 Task: In the  document Grace.pdf Write the word in the shape with center alignment 'XOXO'Change Page orientation to  'Landscape' Insert emoji in the beginning of quote: Pink Heart
Action: Mouse moved to (442, 370)
Screenshot: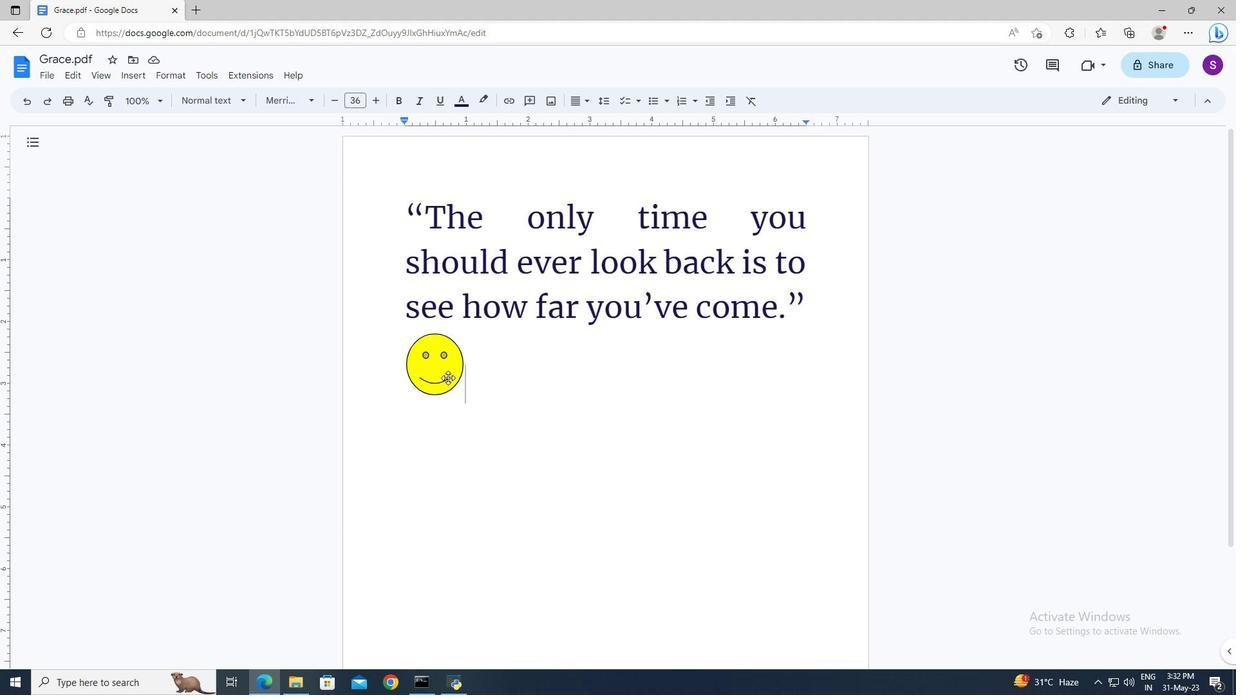 
Action: Mouse pressed left at (442, 370)
Screenshot: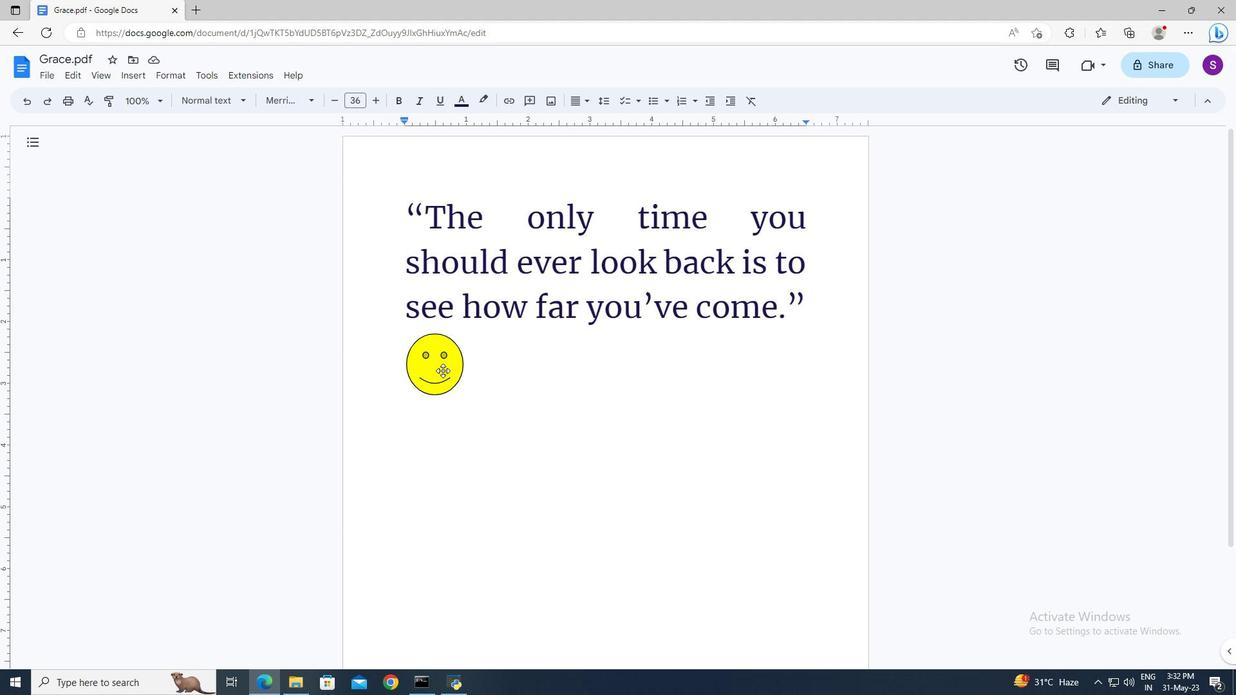 
Action: Mouse moved to (433, 417)
Screenshot: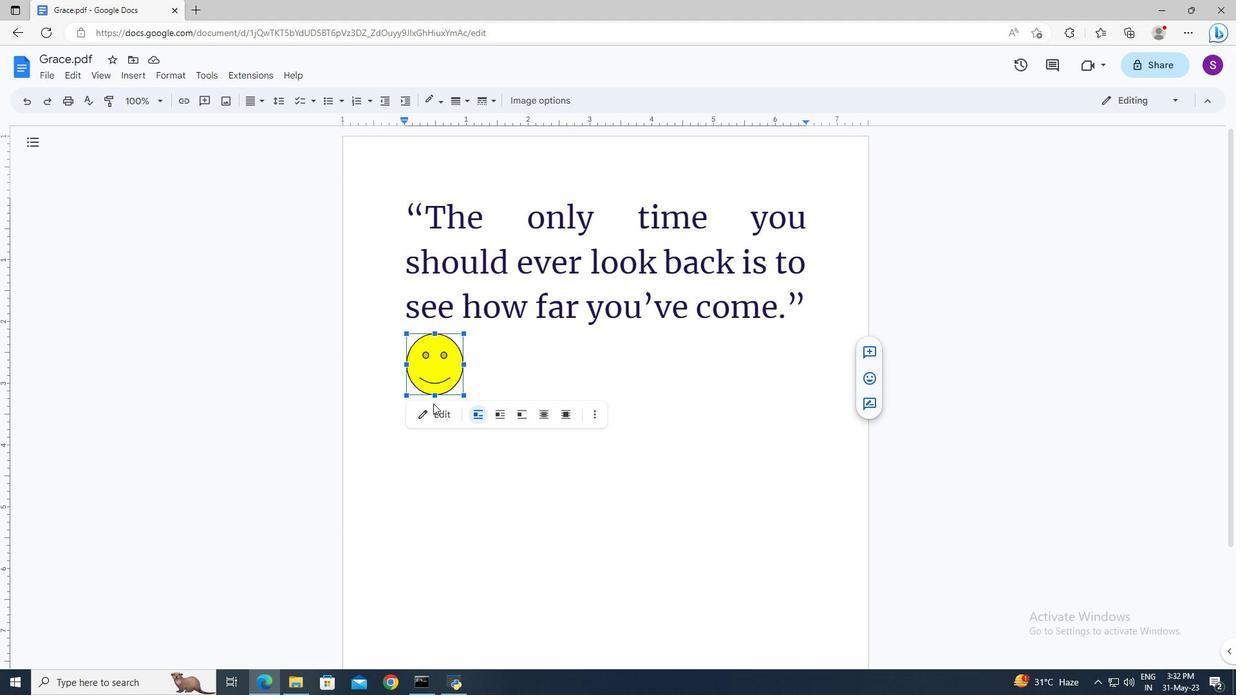
Action: Mouse pressed left at (433, 417)
Screenshot: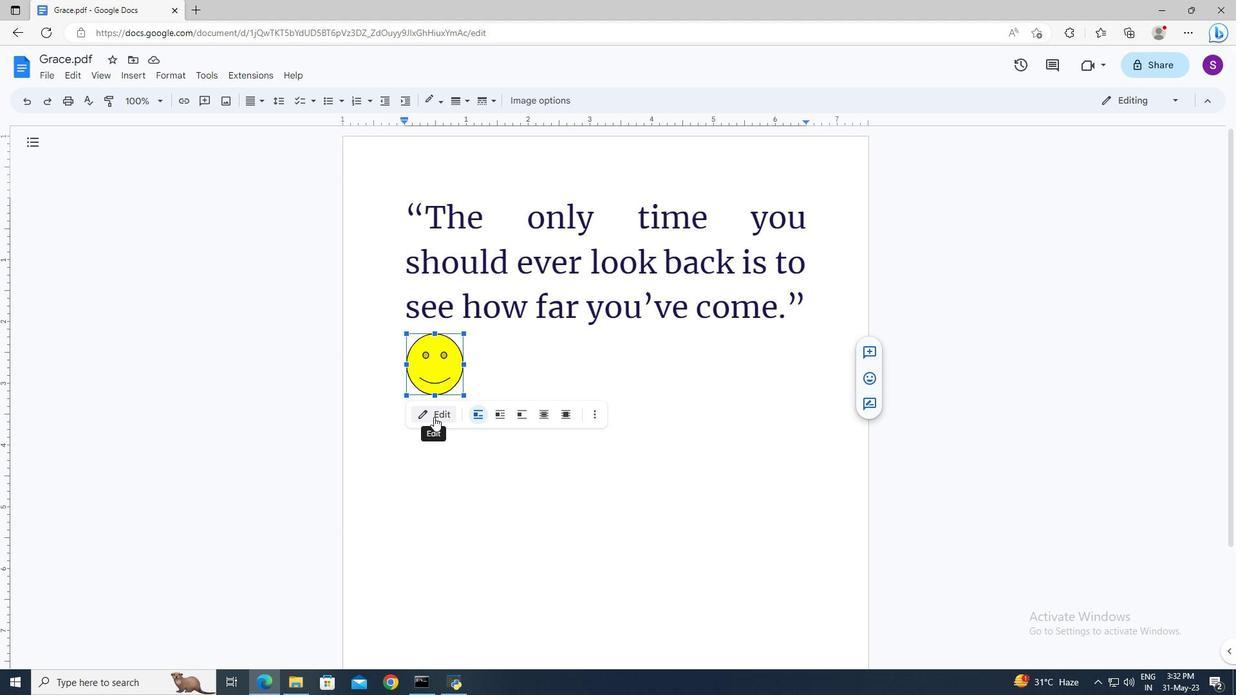
Action: Mouse moved to (519, 142)
Screenshot: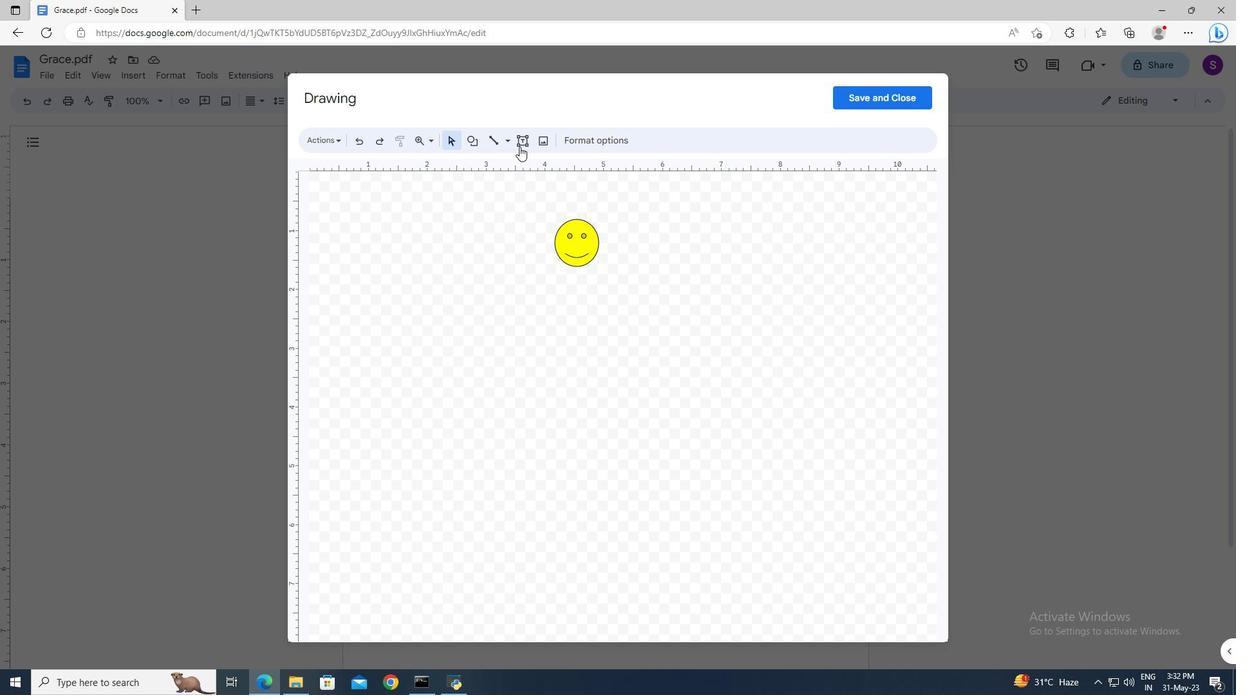 
Action: Mouse pressed left at (519, 142)
Screenshot: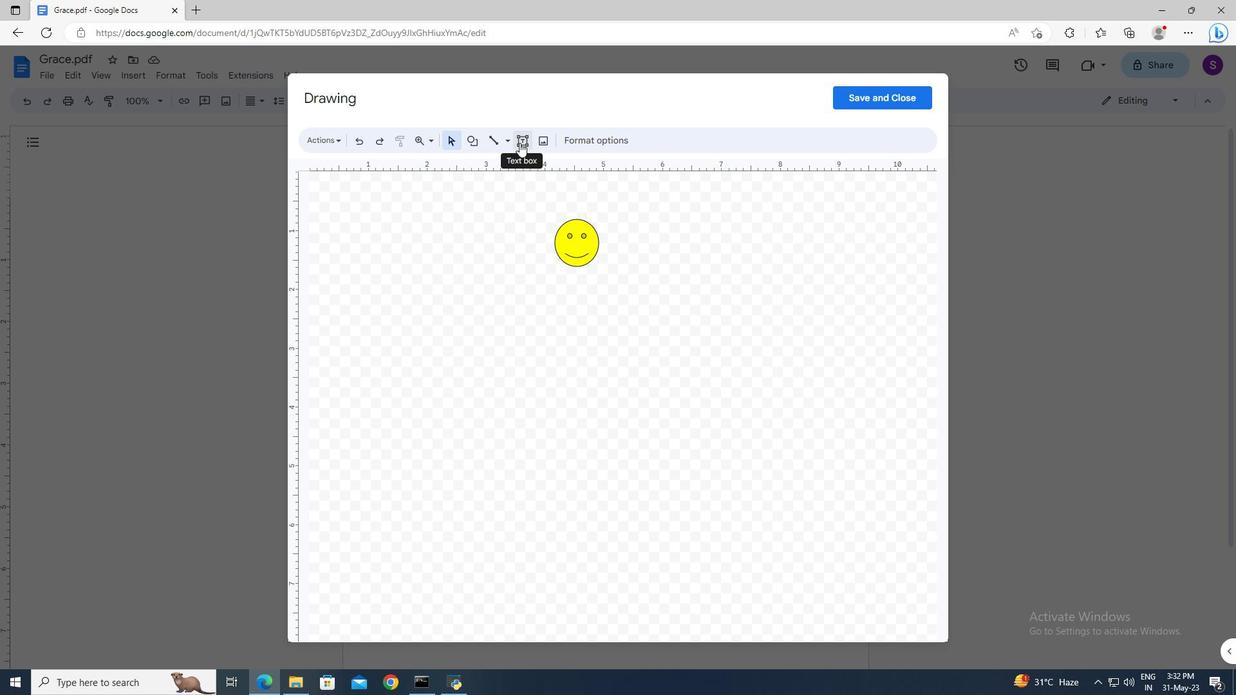 
Action: Mouse moved to (556, 232)
Screenshot: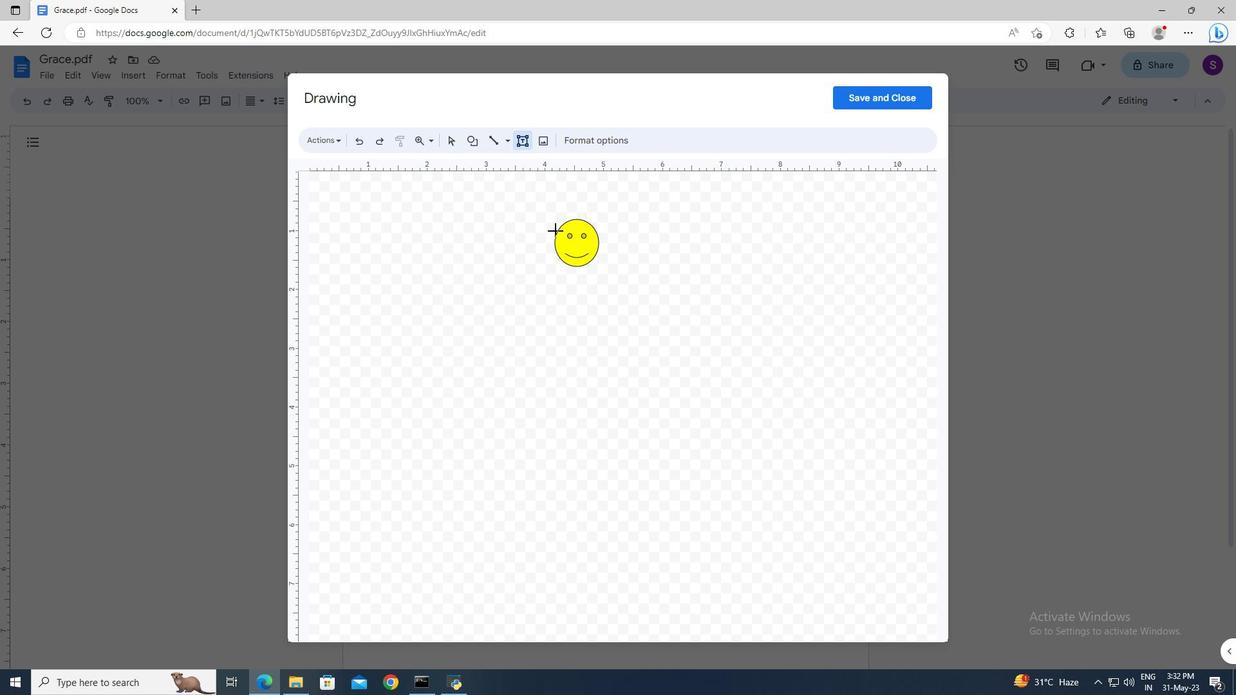 
Action: Mouse pressed left at (556, 232)
Screenshot: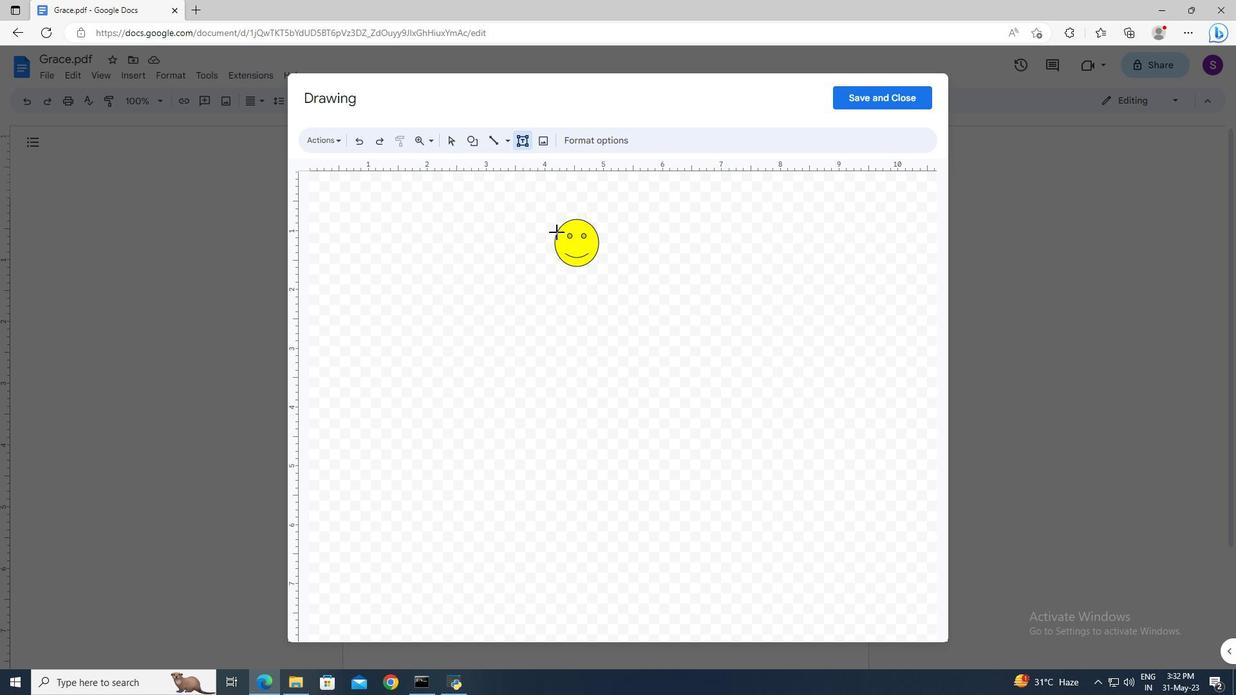 
Action: Mouse moved to (587, 242)
Screenshot: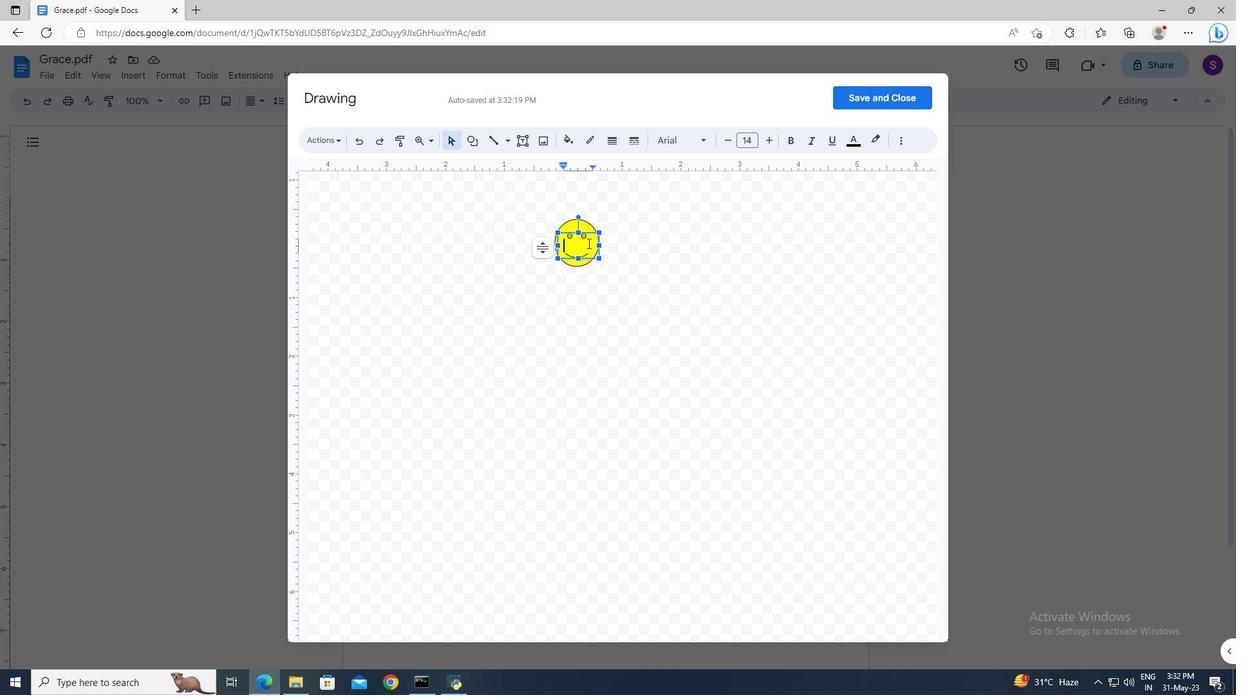 
Action: Key pressed <Key.shift>
Screenshot: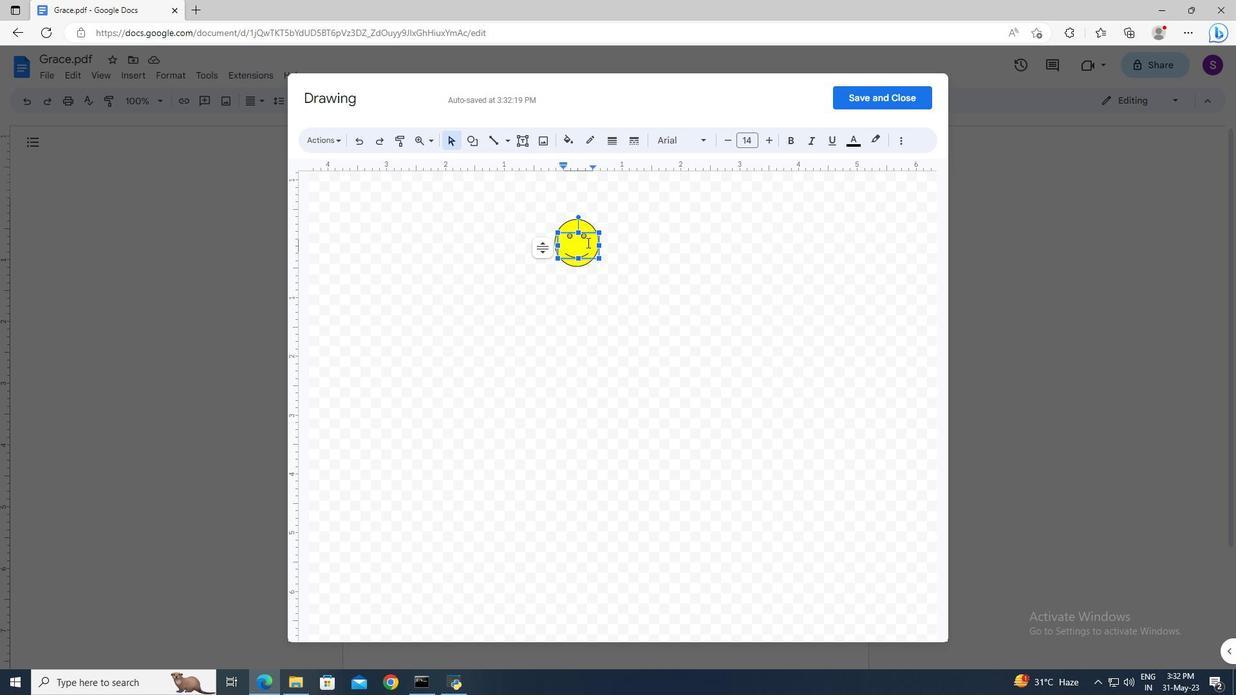 
Action: Mouse moved to (586, 242)
Screenshot: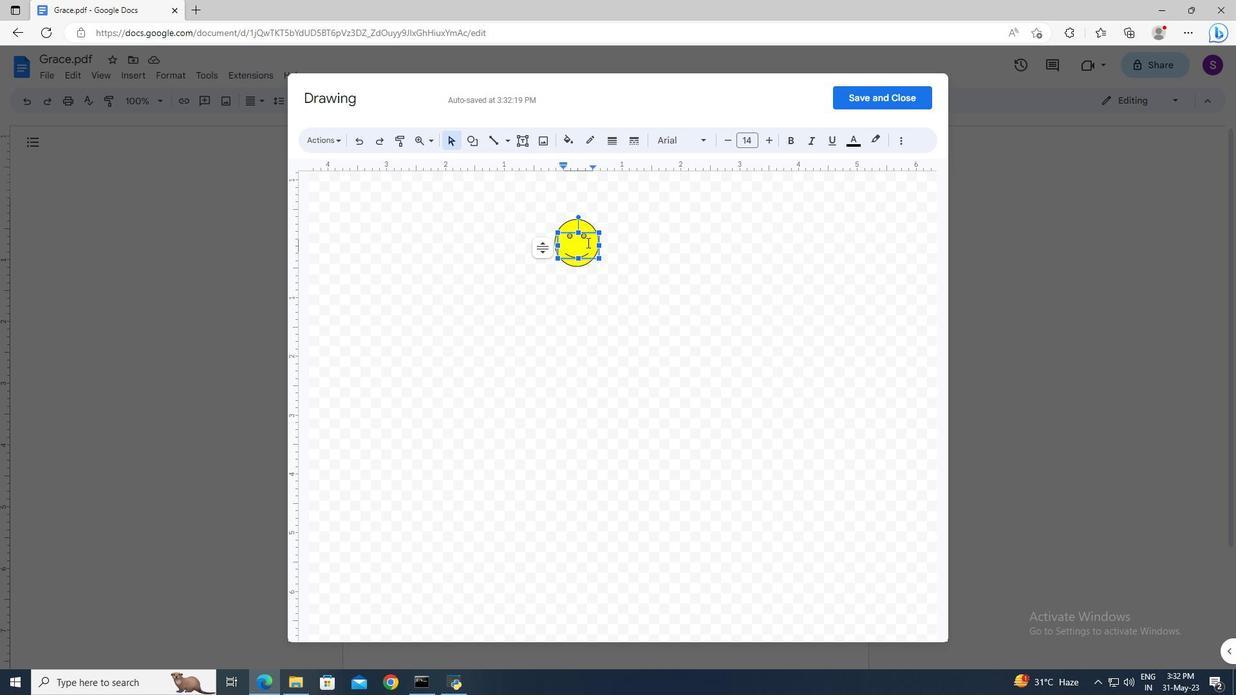 
Action: Key pressed XO
Screenshot: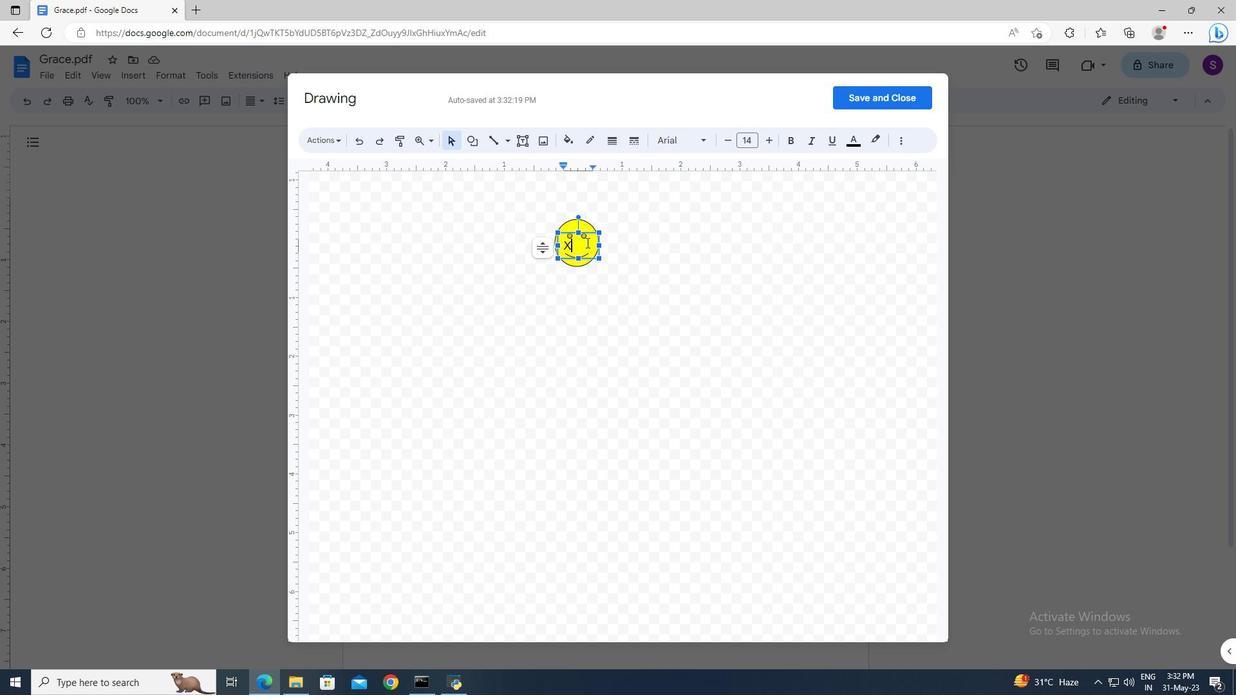 
Action: Mouse moved to (585, 242)
Screenshot: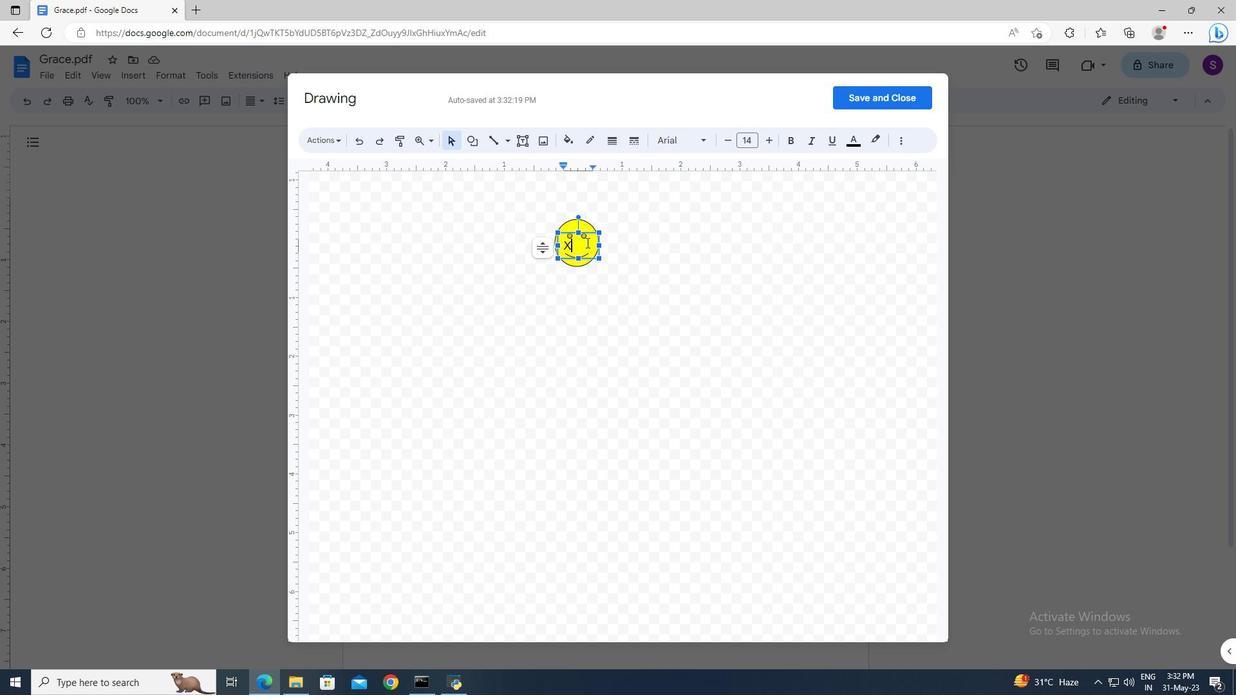 
Action: Key pressed XO
Screenshot: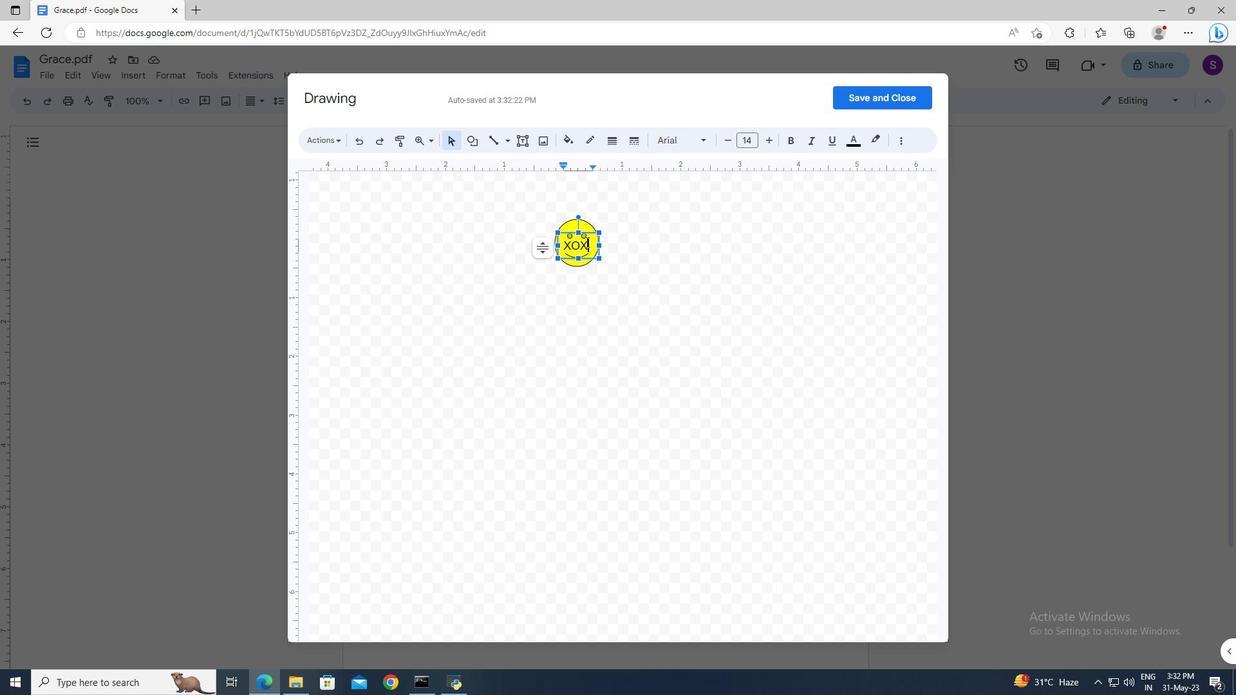 
Action: Mouse moved to (602, 251)
Screenshot: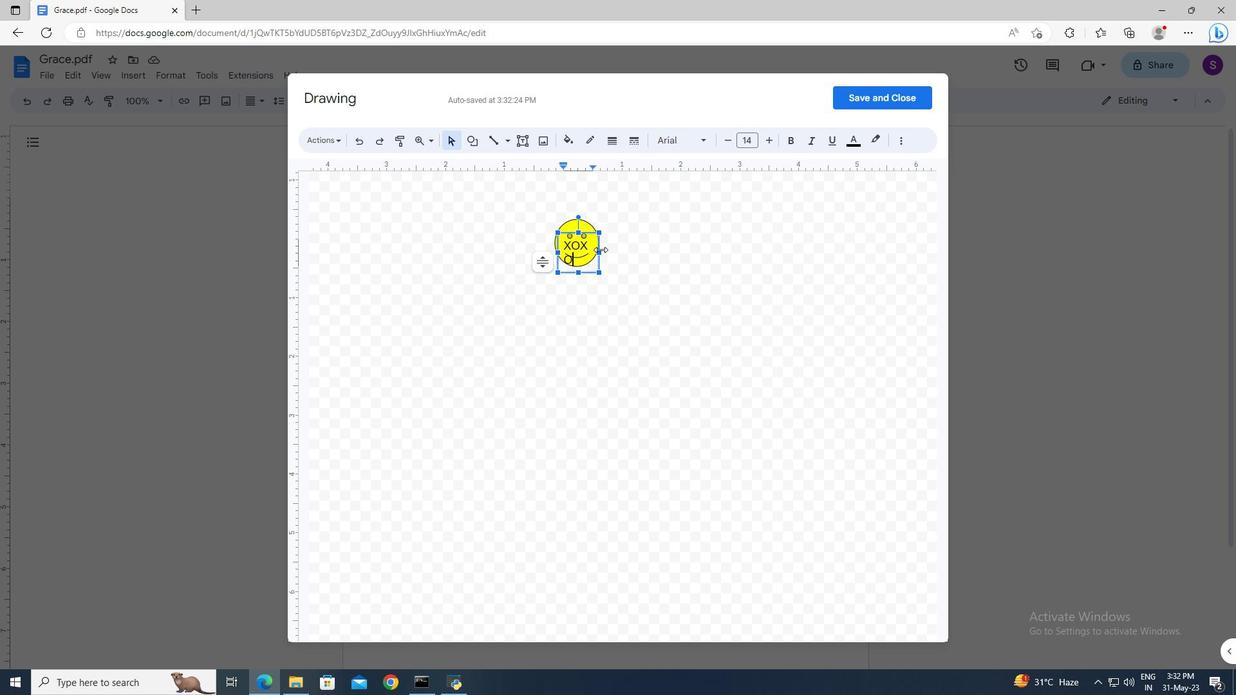 
Action: Mouse pressed left at (602, 251)
Screenshot: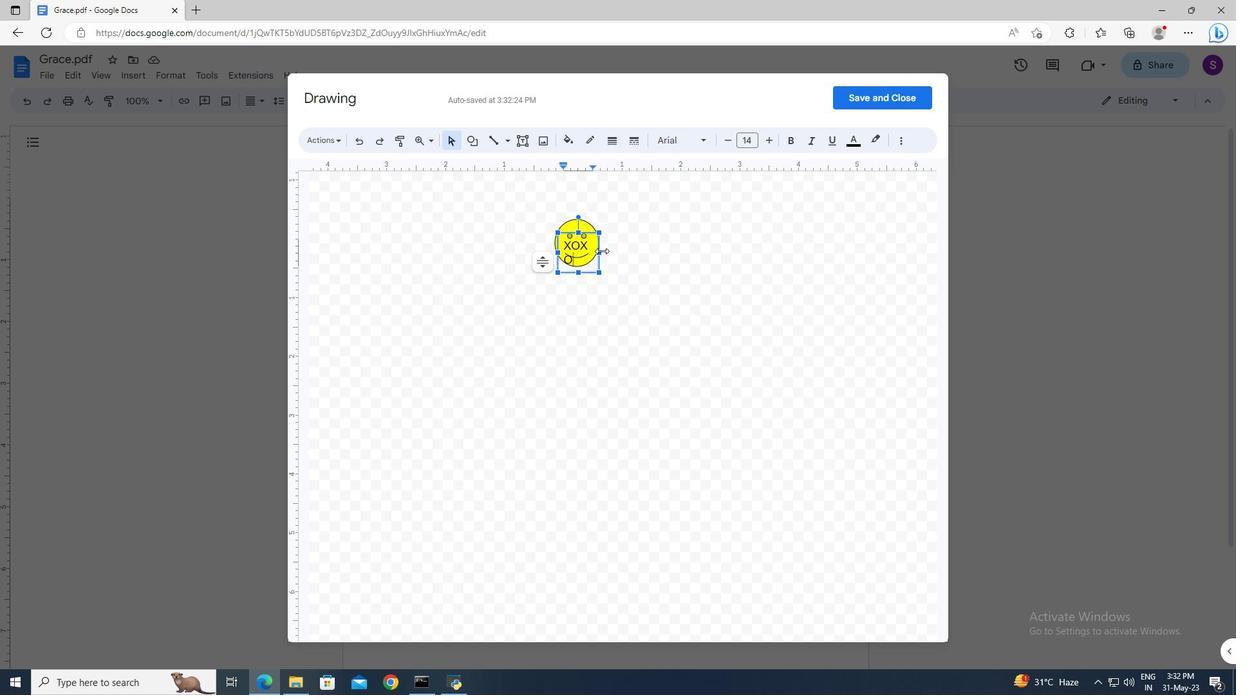 
Action: Mouse moved to (605, 245)
Screenshot: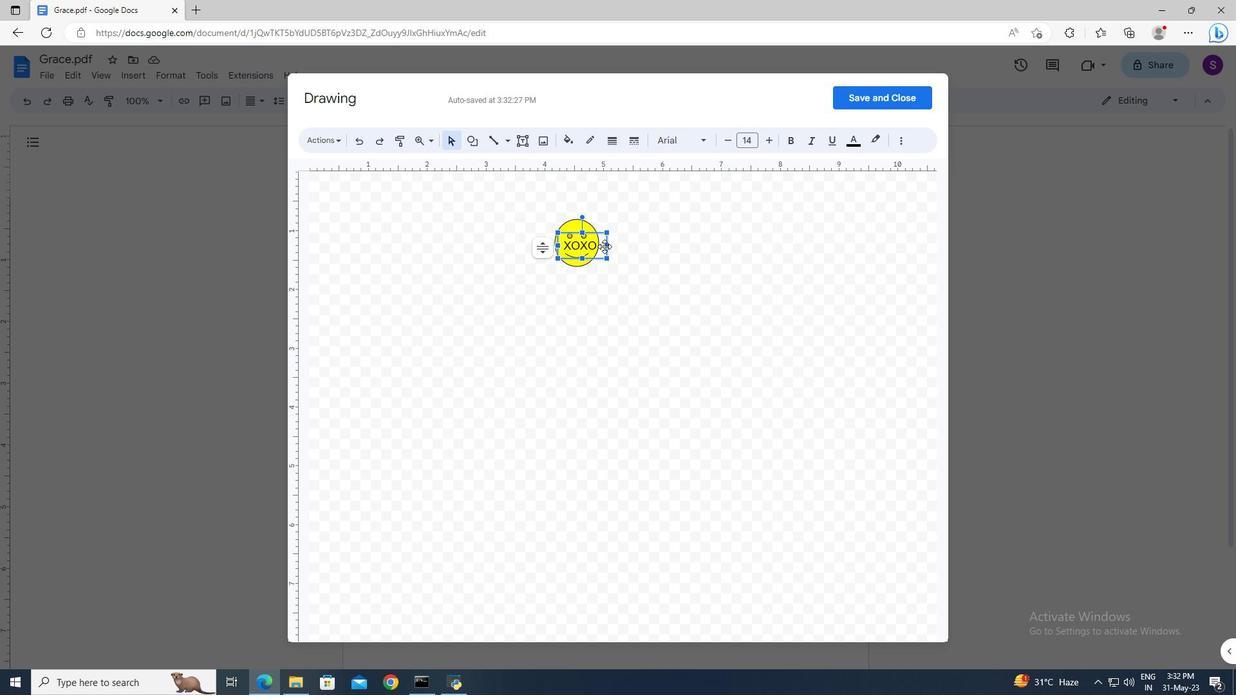 
Action: Mouse pressed left at (605, 245)
Screenshot: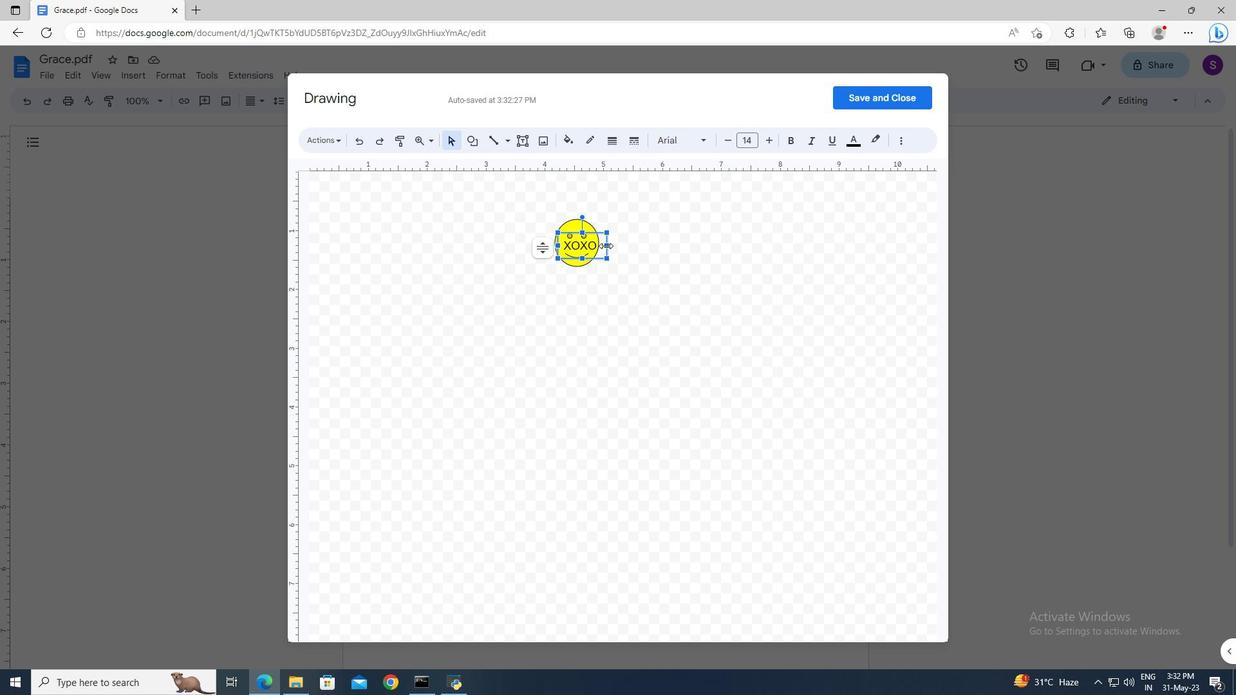
Action: Mouse moved to (584, 235)
Screenshot: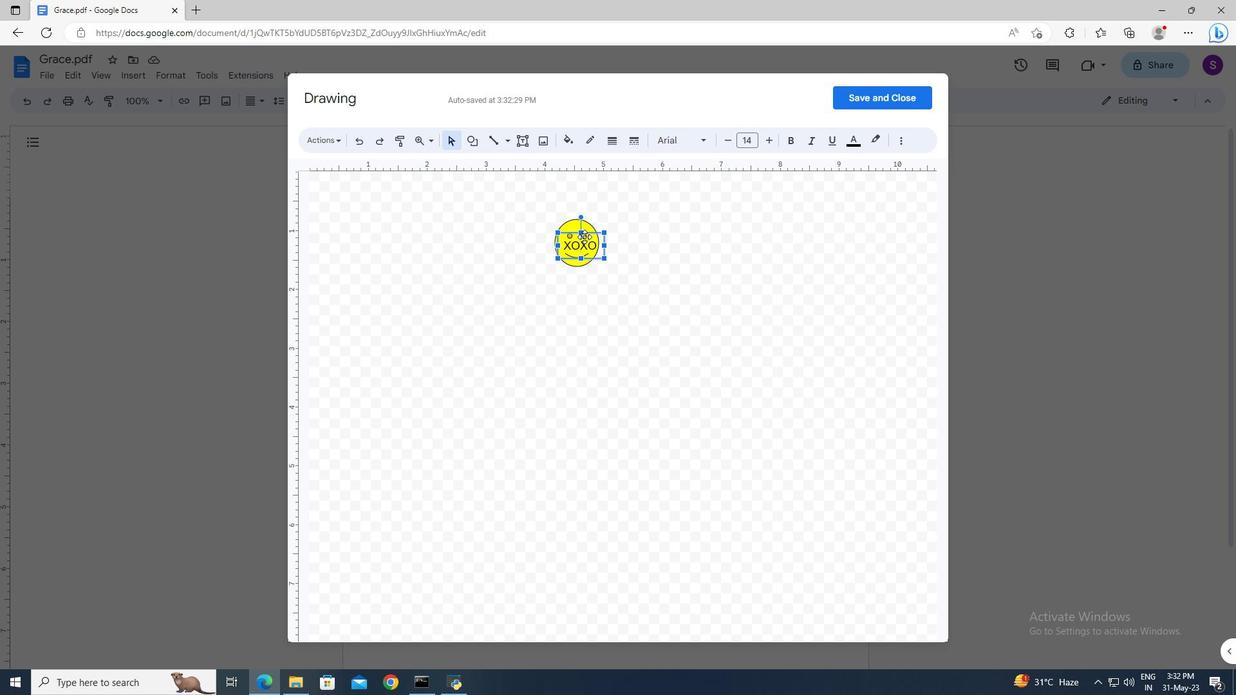 
Action: Mouse pressed left at (584, 235)
Screenshot: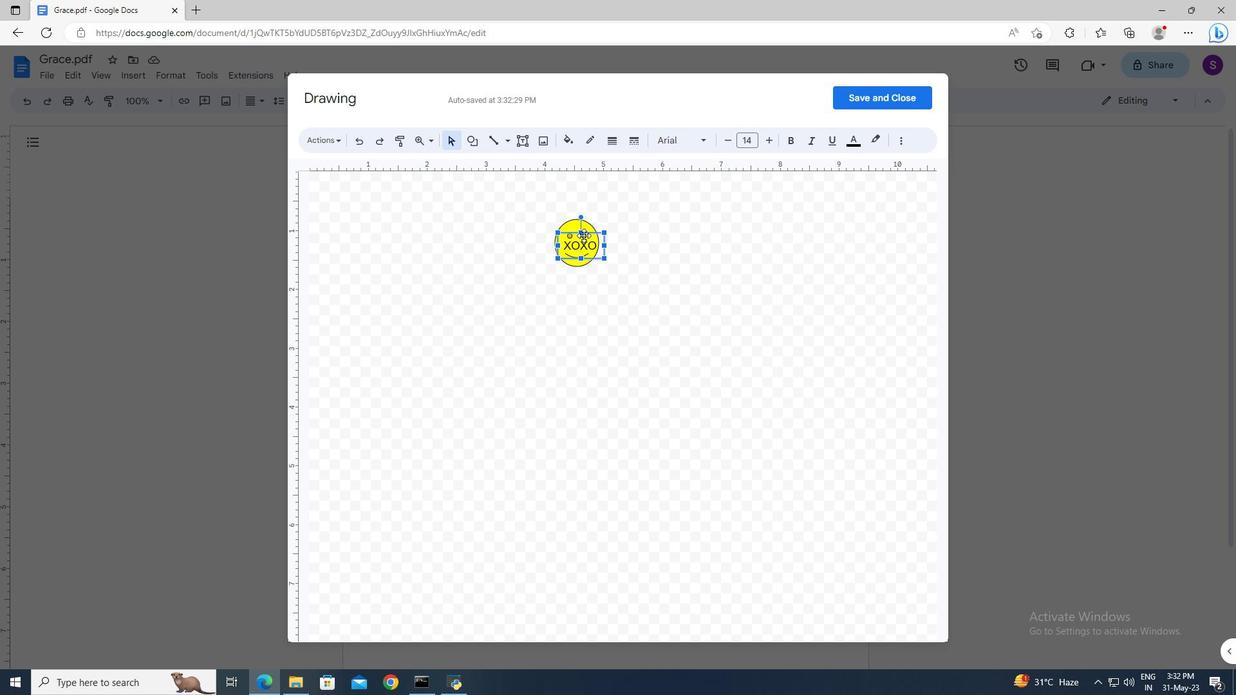 
Action: Mouse moved to (884, 103)
Screenshot: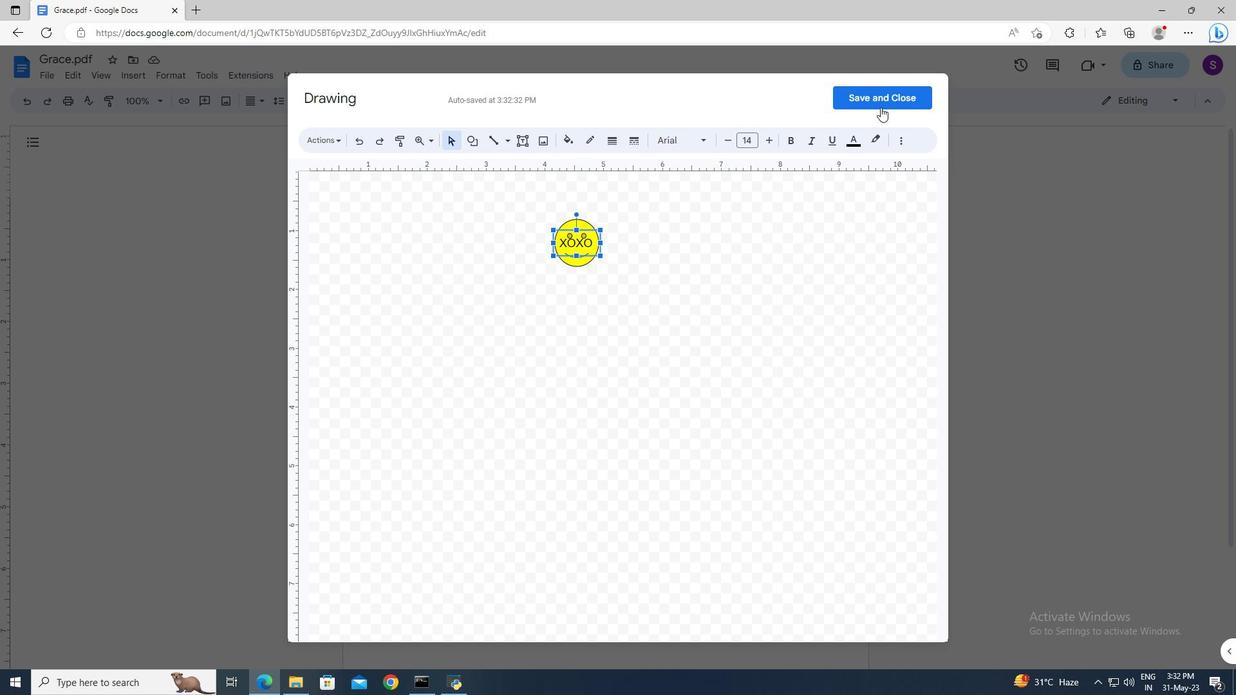 
Action: Mouse pressed left at (884, 103)
Screenshot: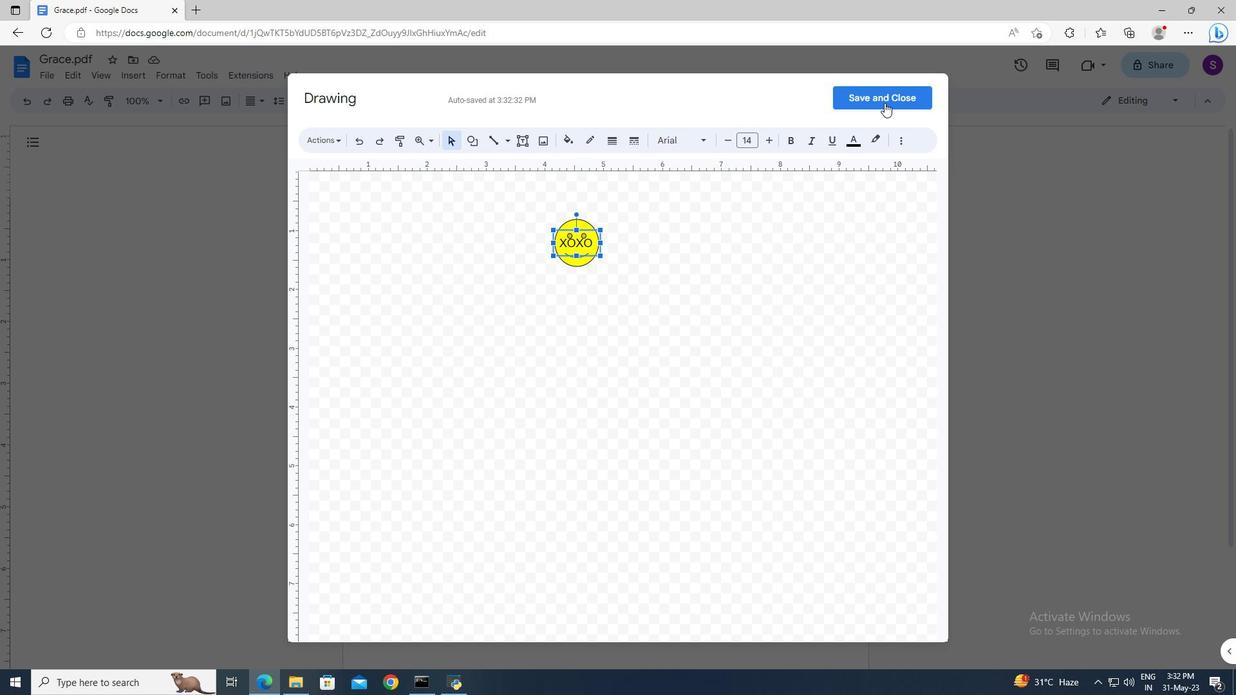 
Action: Mouse moved to (561, 356)
Screenshot: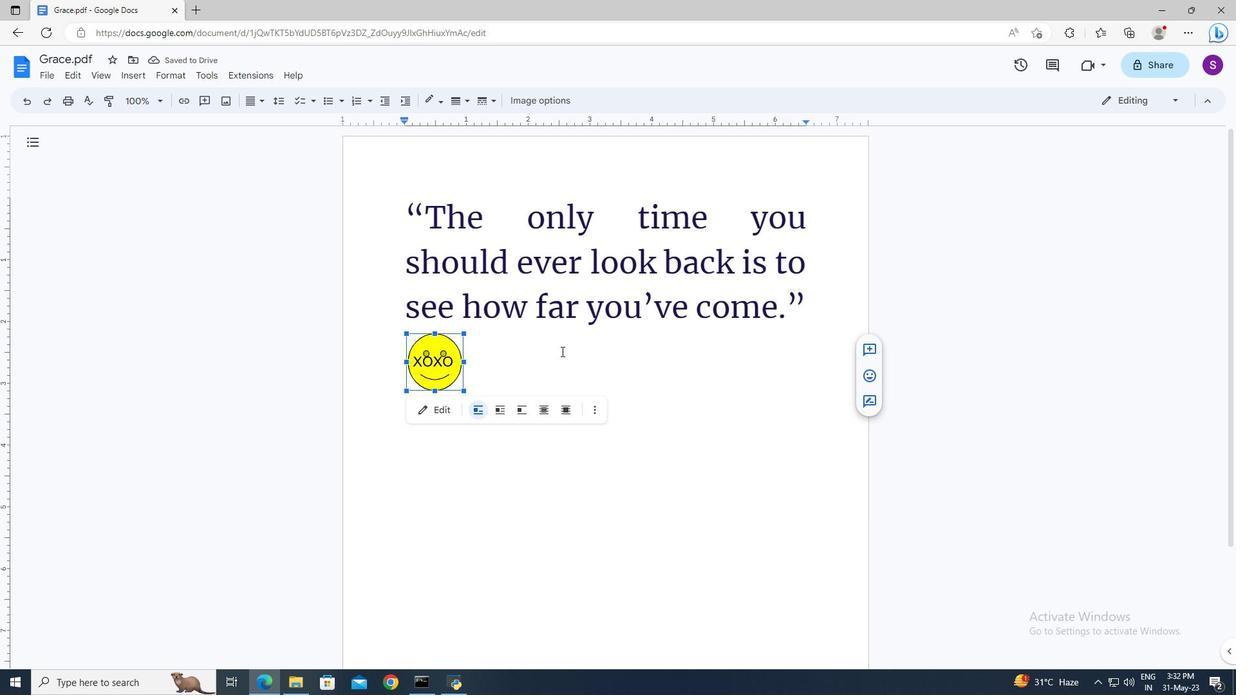 
Action: Mouse pressed left at (561, 356)
Screenshot: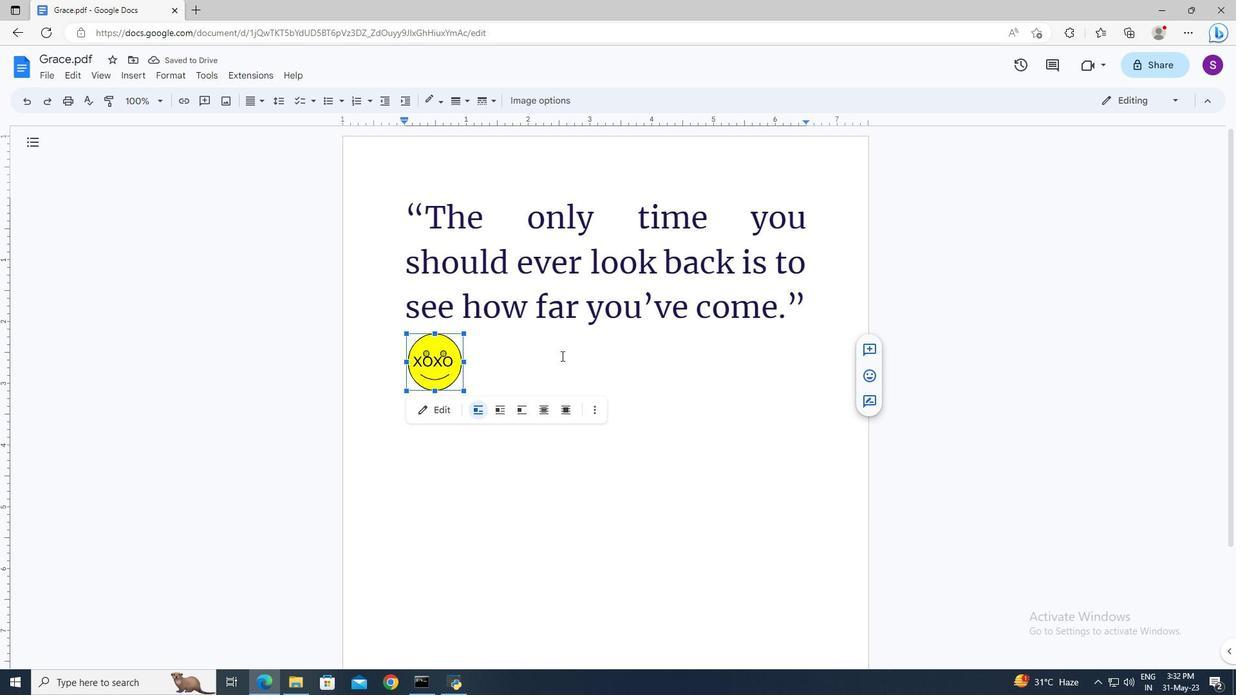 
Action: Mouse moved to (46, 81)
Screenshot: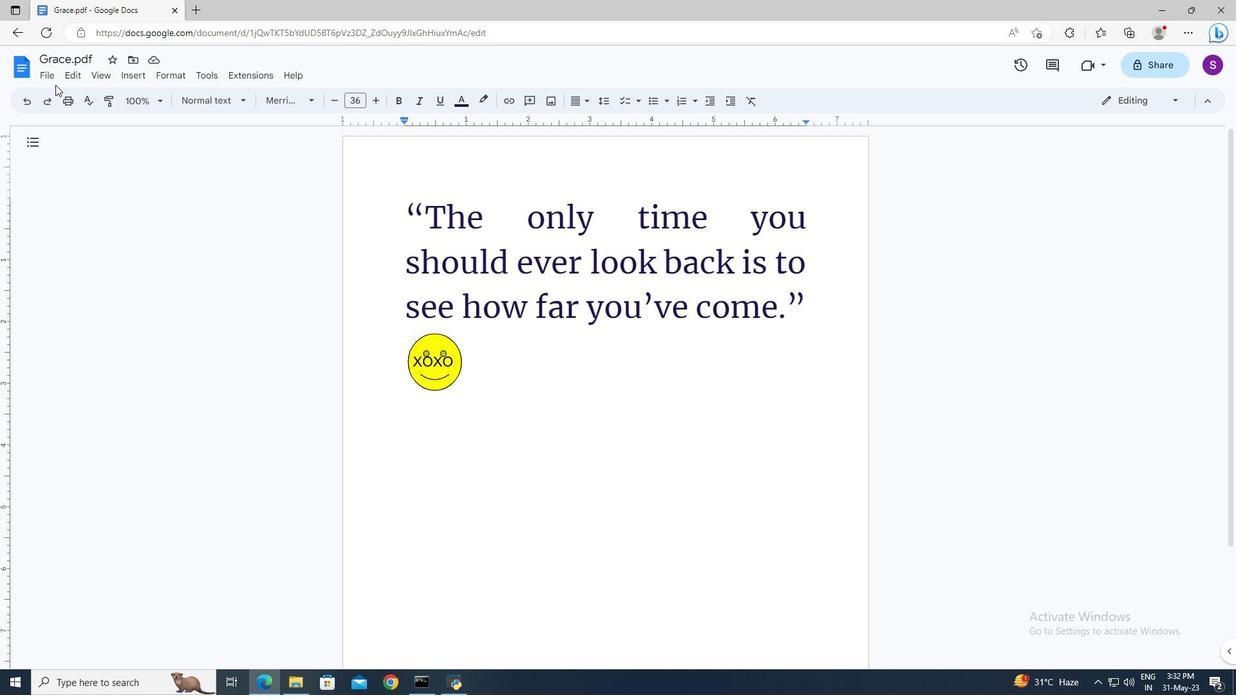 
Action: Mouse pressed left at (46, 81)
Screenshot: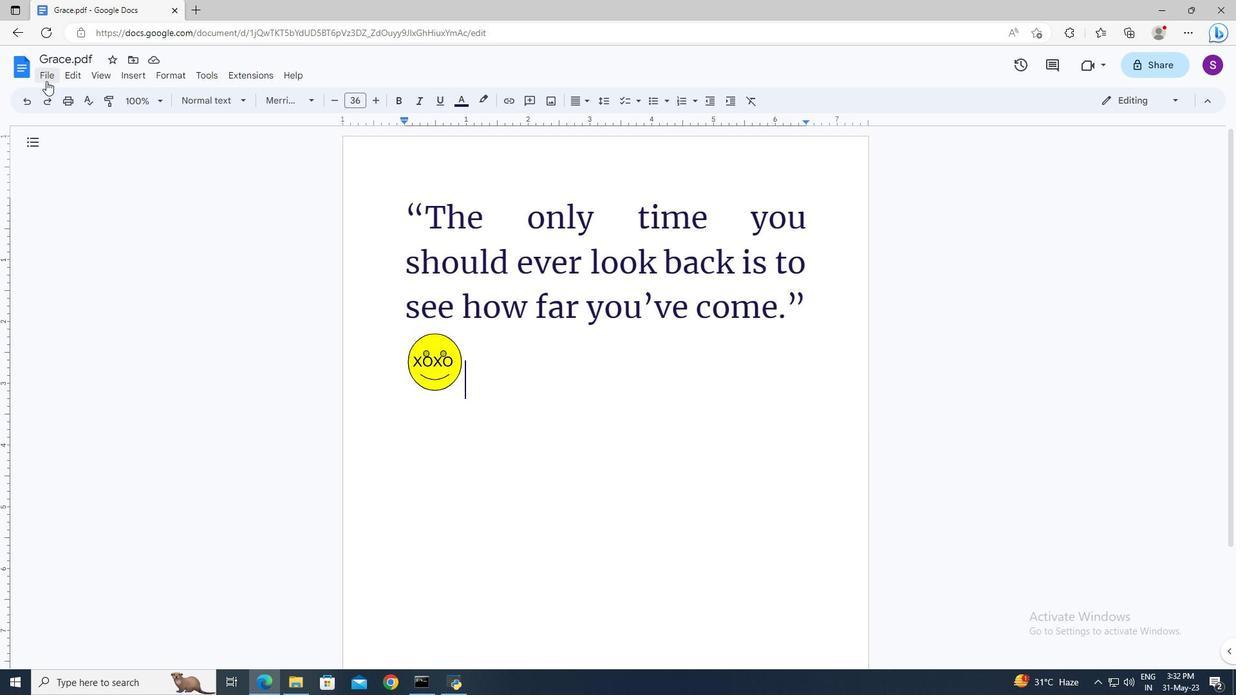 
Action: Mouse moved to (90, 425)
Screenshot: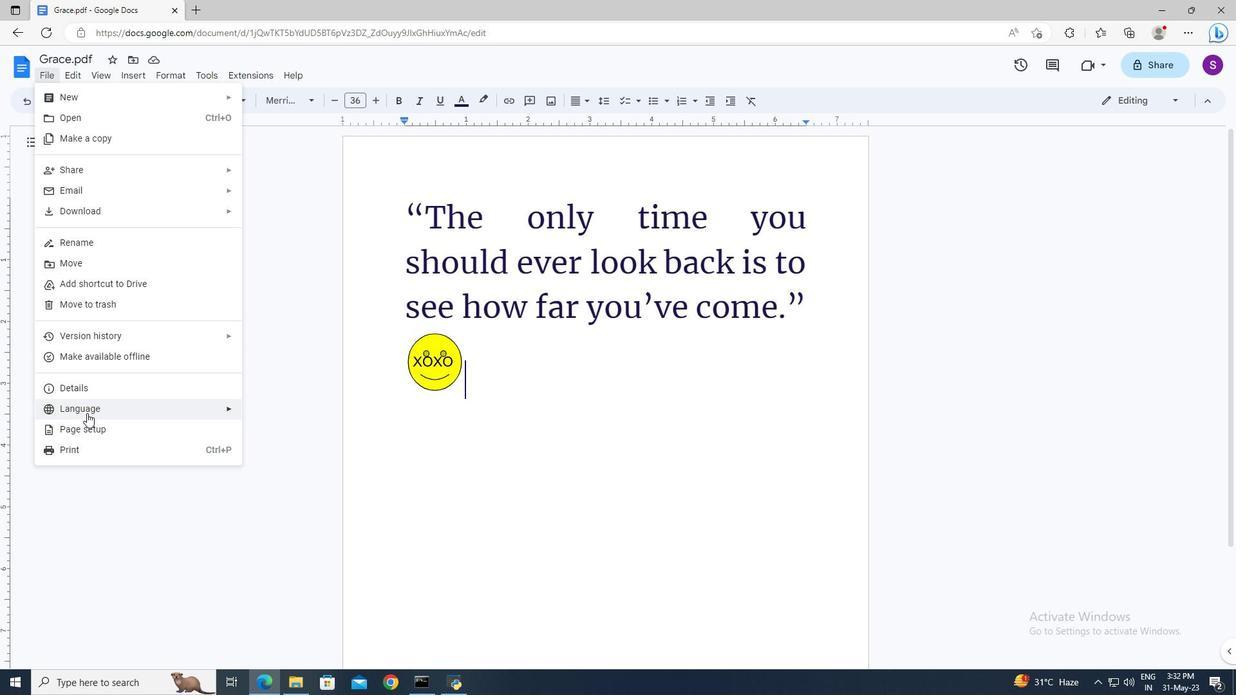 
Action: Mouse pressed left at (90, 425)
Screenshot: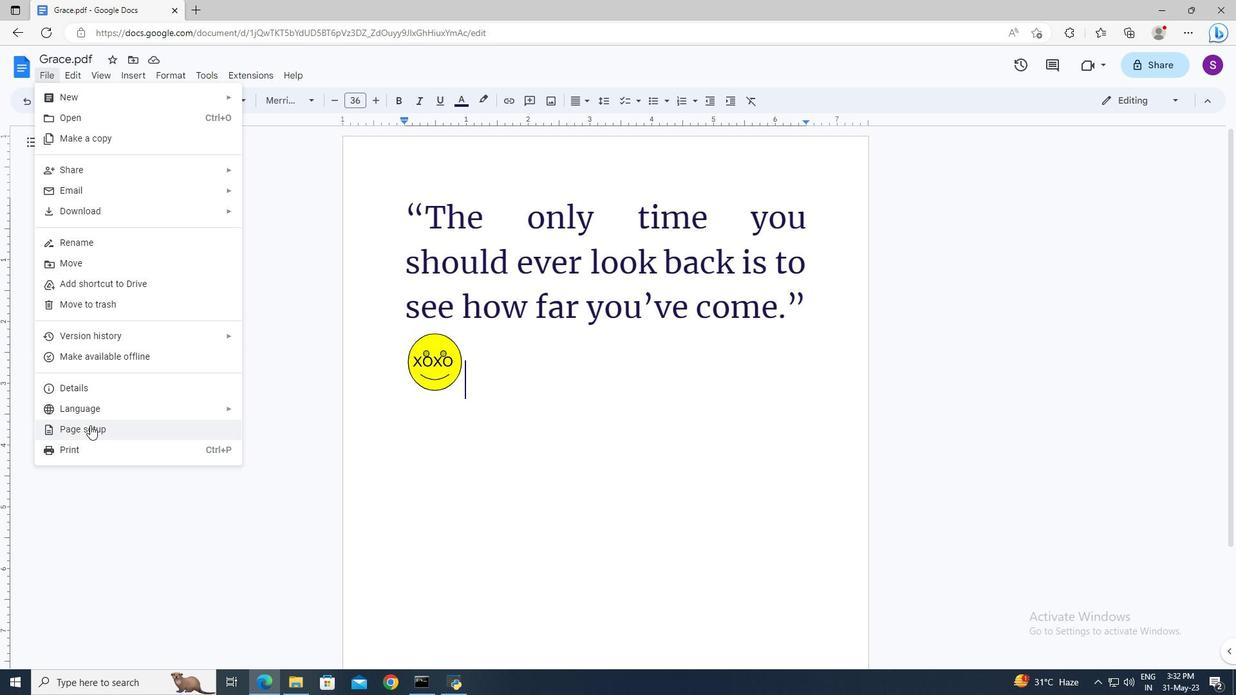 
Action: Mouse moved to (578, 344)
Screenshot: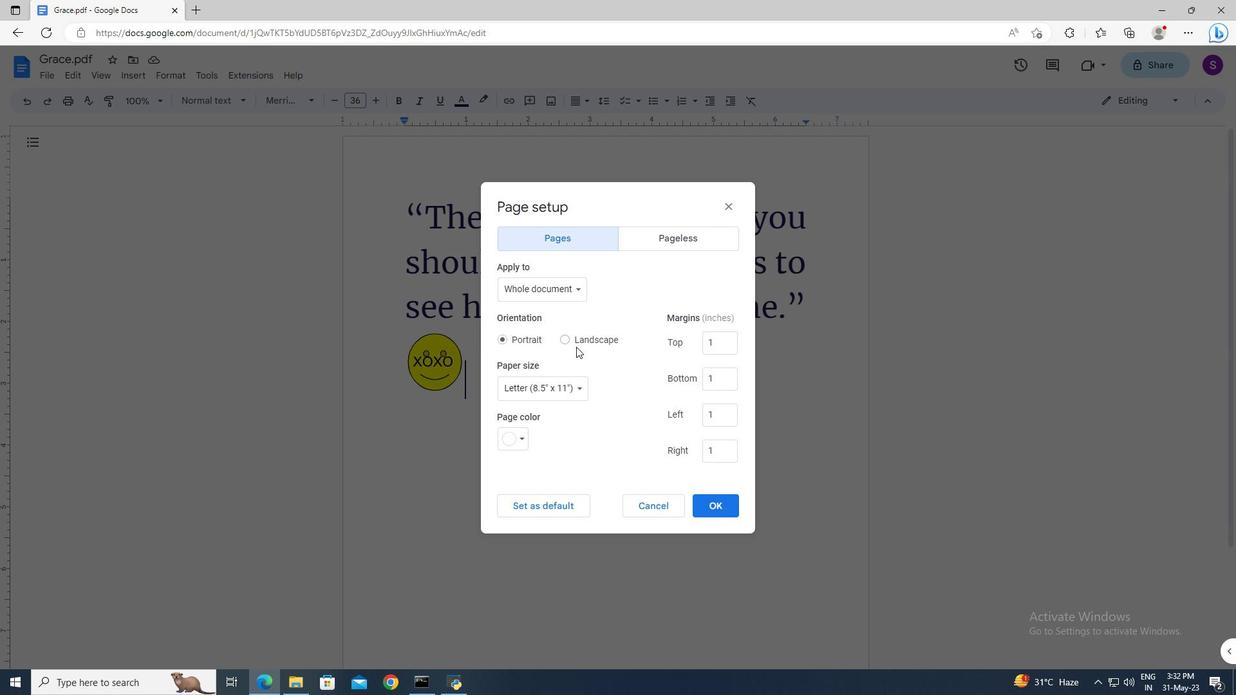 
Action: Mouse pressed left at (578, 344)
Screenshot: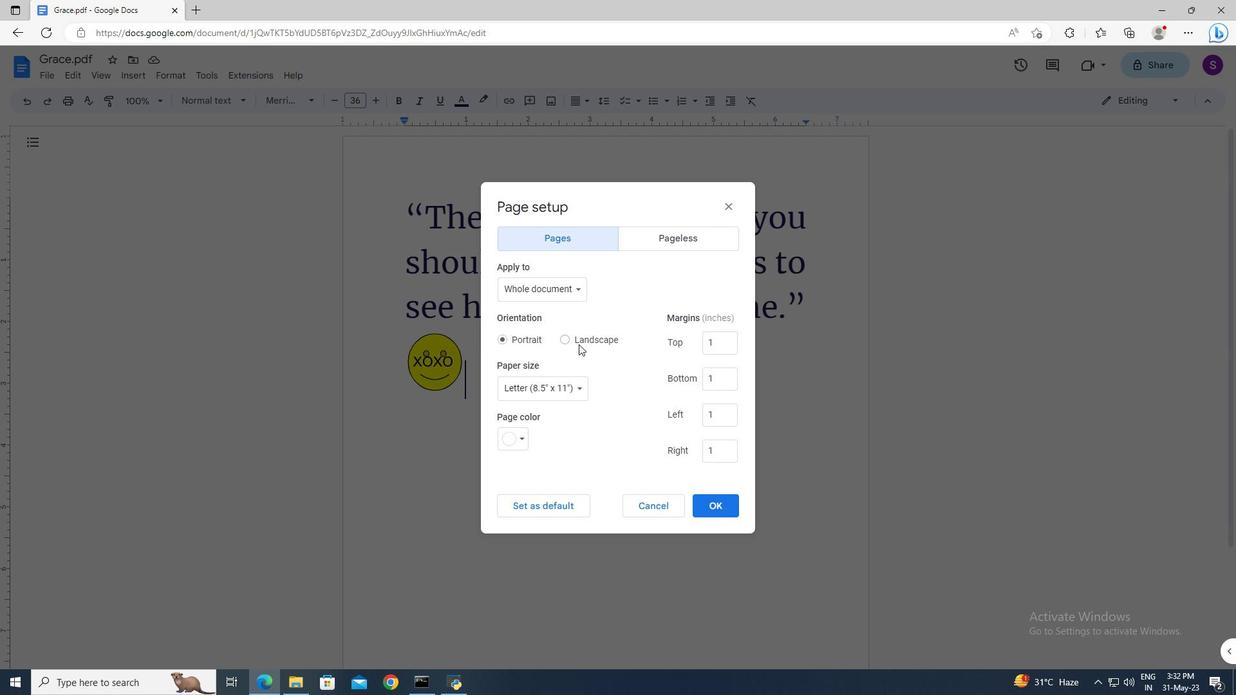 
Action: Mouse moved to (713, 506)
Screenshot: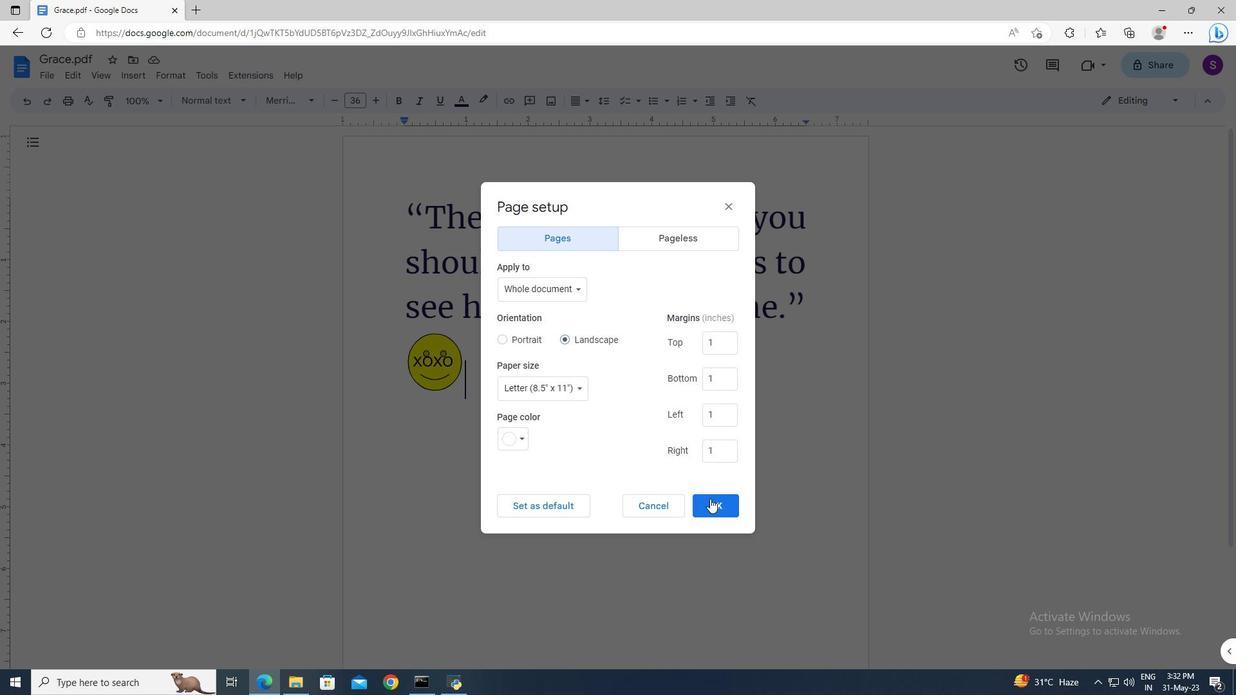 
Action: Mouse pressed left at (713, 506)
Screenshot: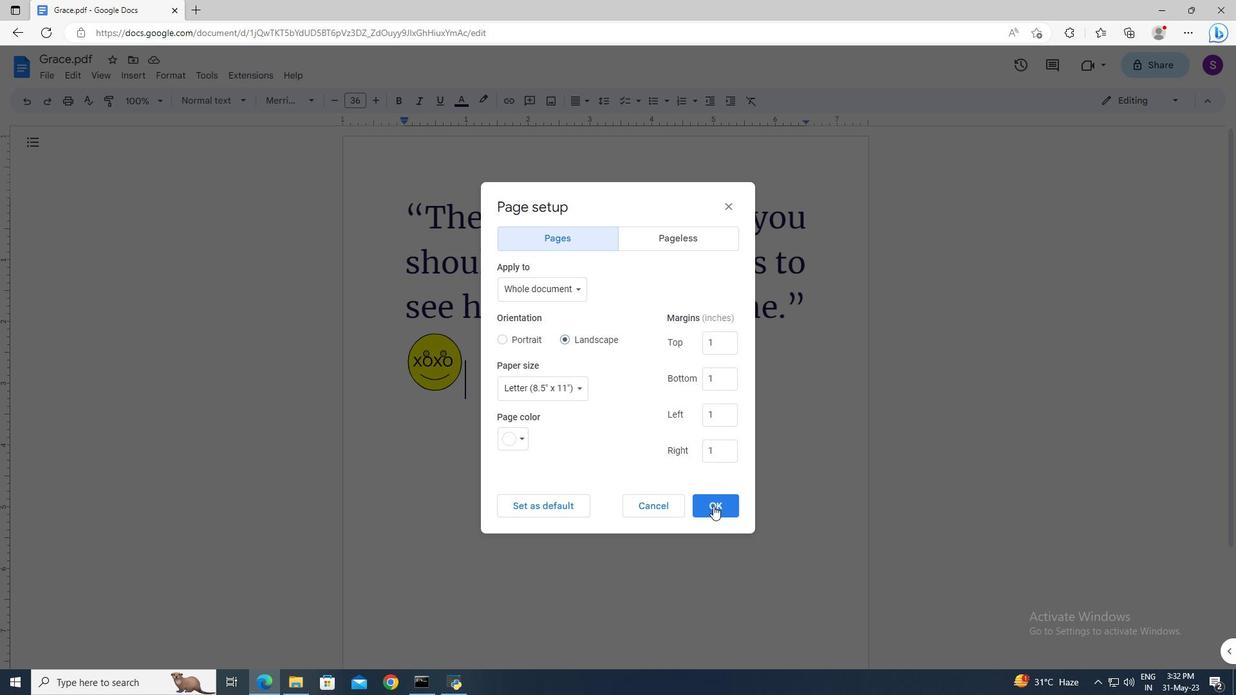 
Action: Mouse moved to (322, 219)
Screenshot: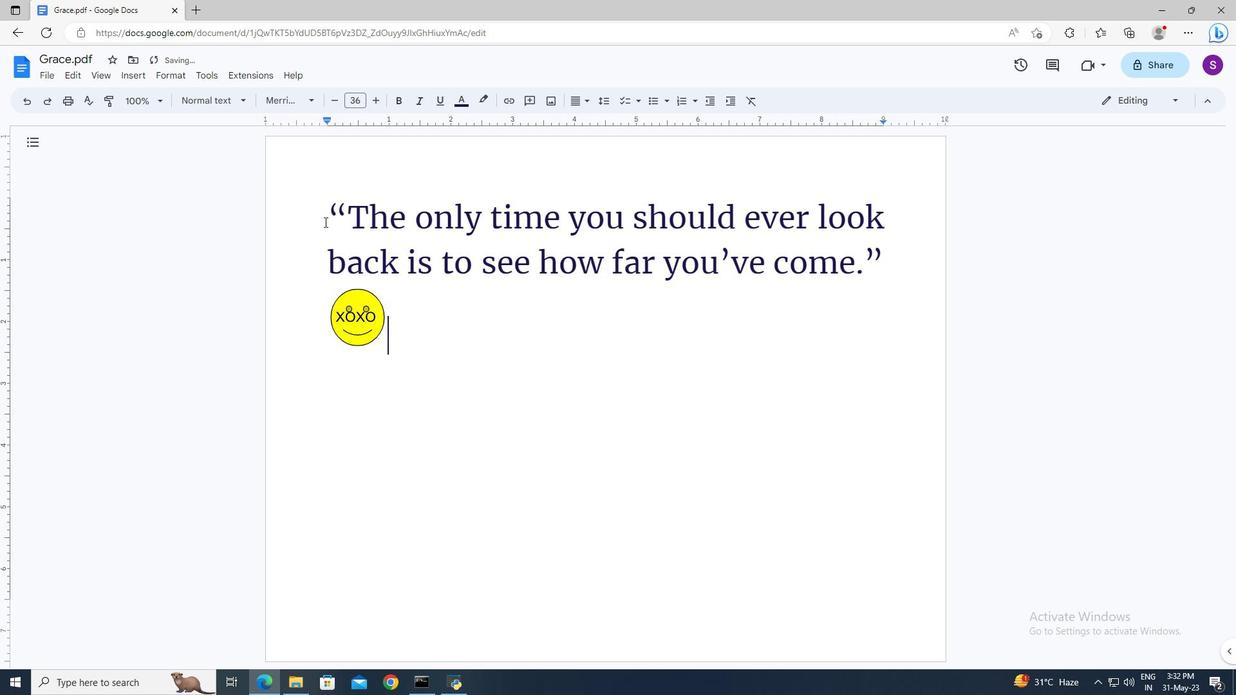 
Action: Mouse pressed left at (322, 219)
Screenshot: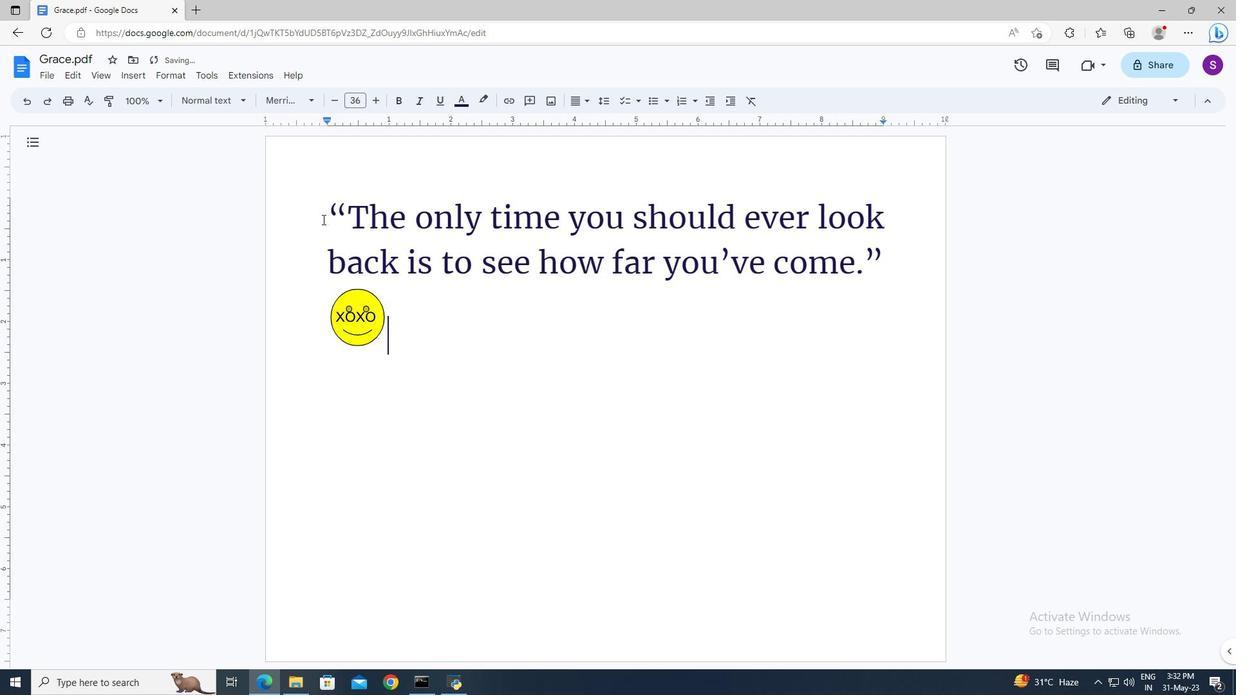 
Action: Mouse moved to (144, 77)
Screenshot: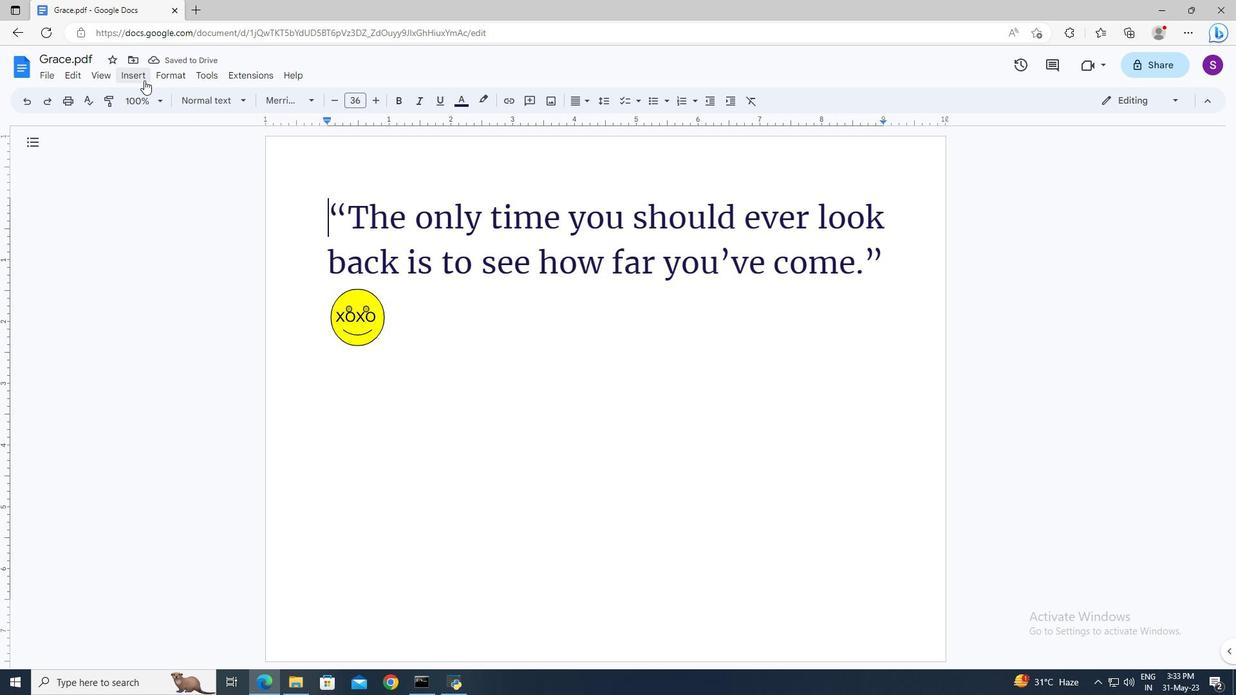 
Action: Mouse pressed left at (144, 77)
Screenshot: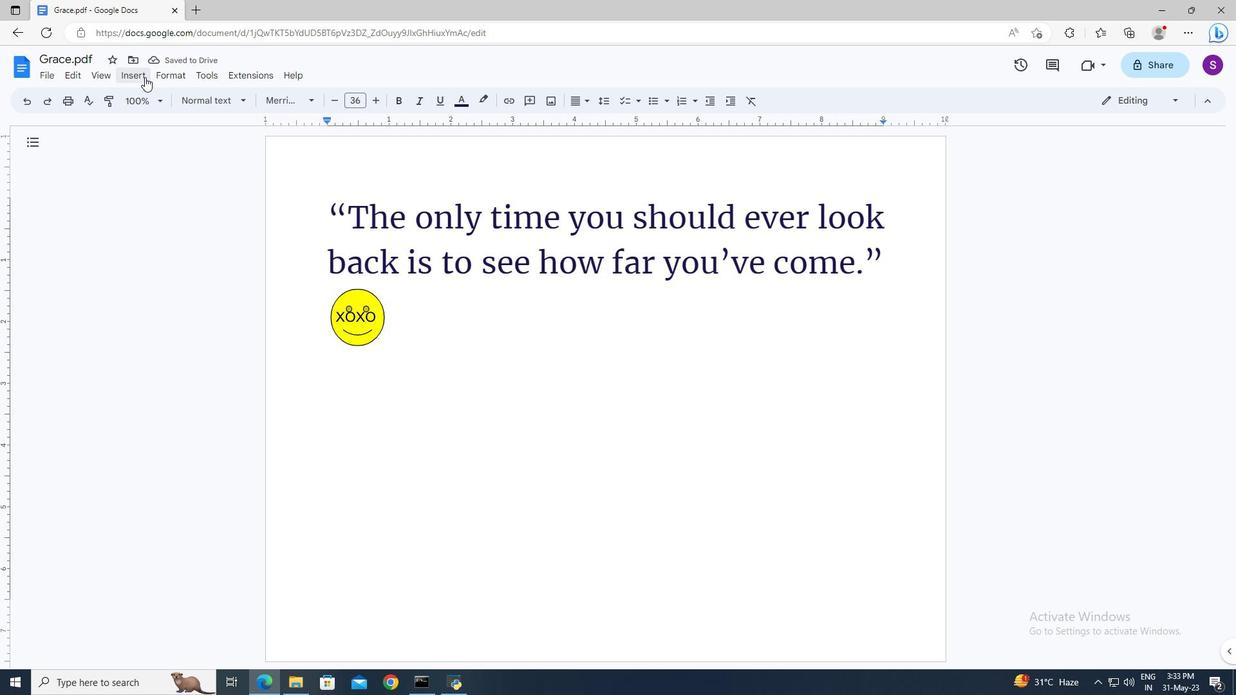 
Action: Mouse moved to (157, 199)
Screenshot: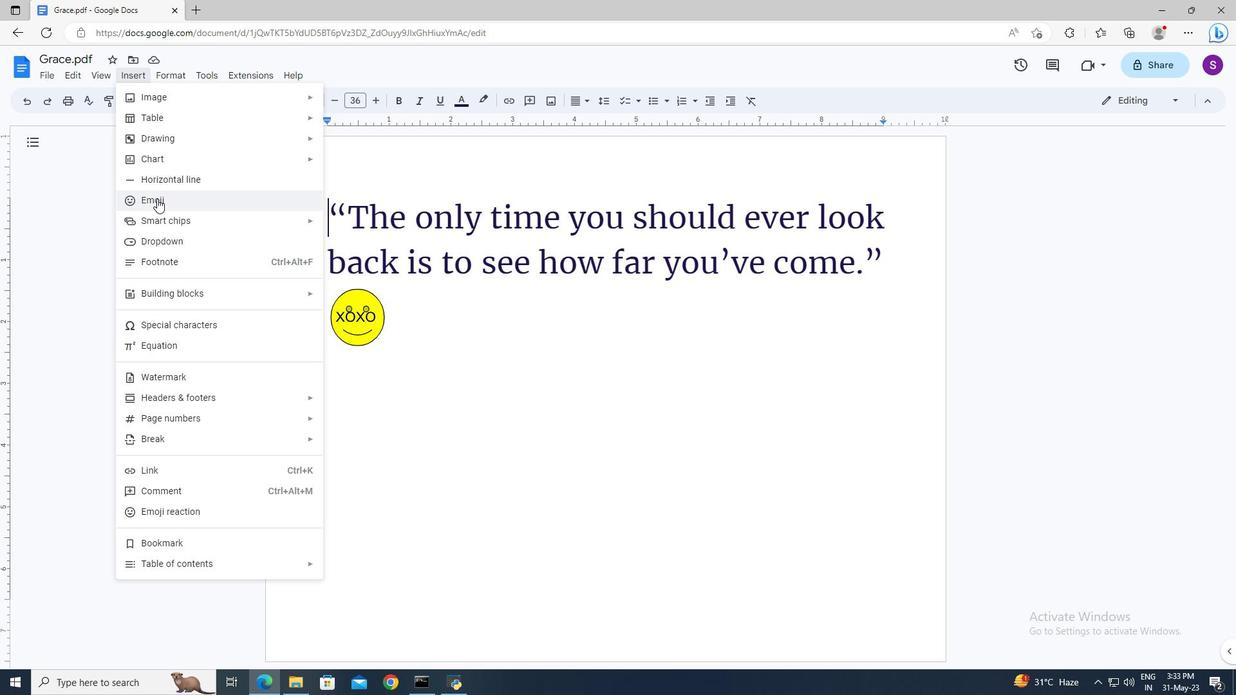 
Action: Mouse pressed left at (157, 199)
Screenshot: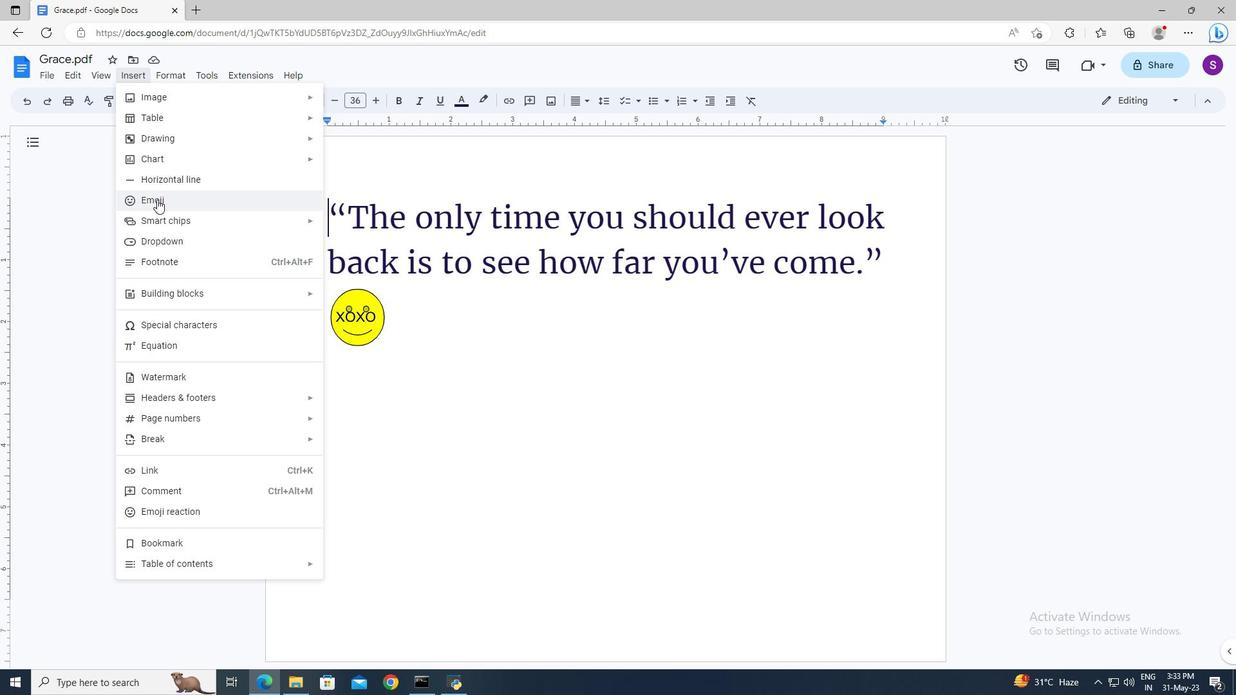 
Action: Mouse moved to (389, 377)
Screenshot: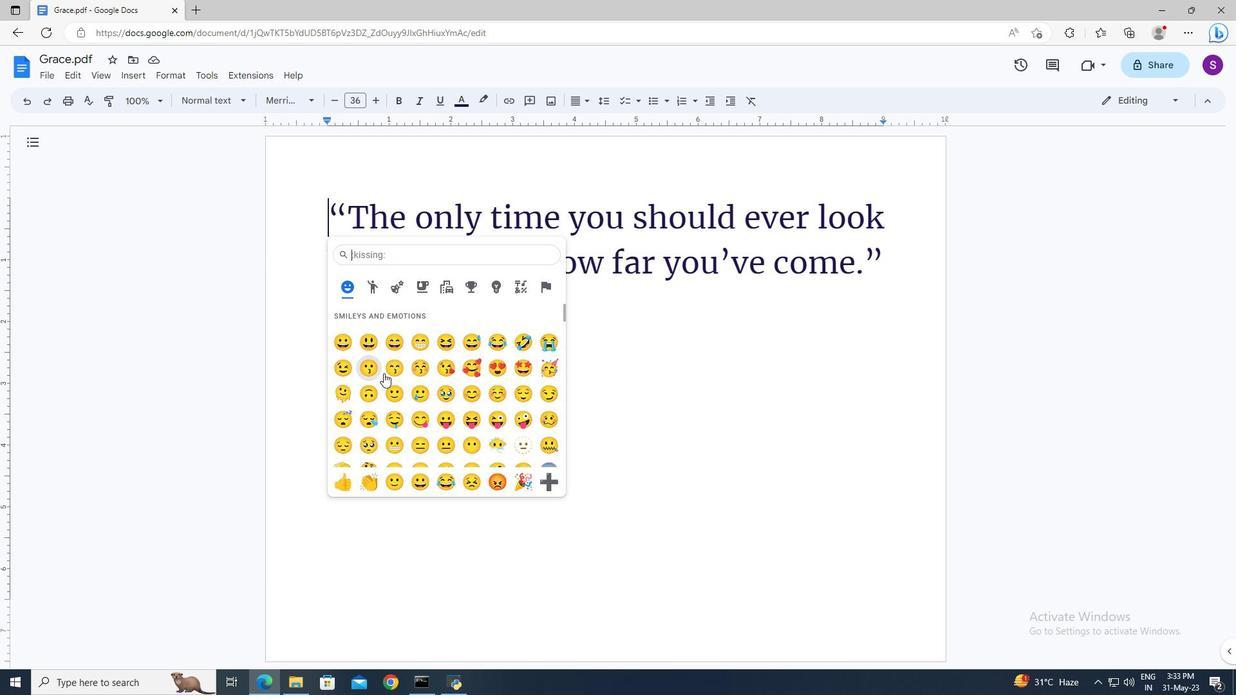 
Action: Mouse scrolled (389, 377) with delta (0, 0)
Screenshot: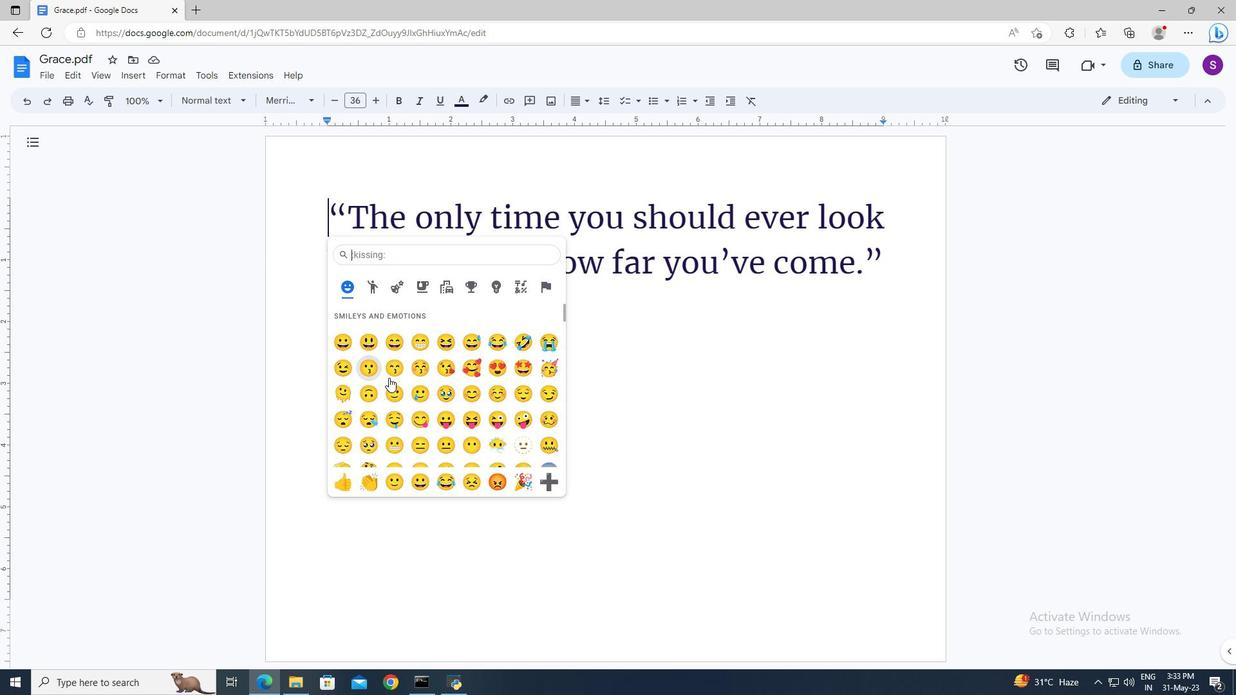 
Action: Mouse scrolled (389, 377) with delta (0, 0)
Screenshot: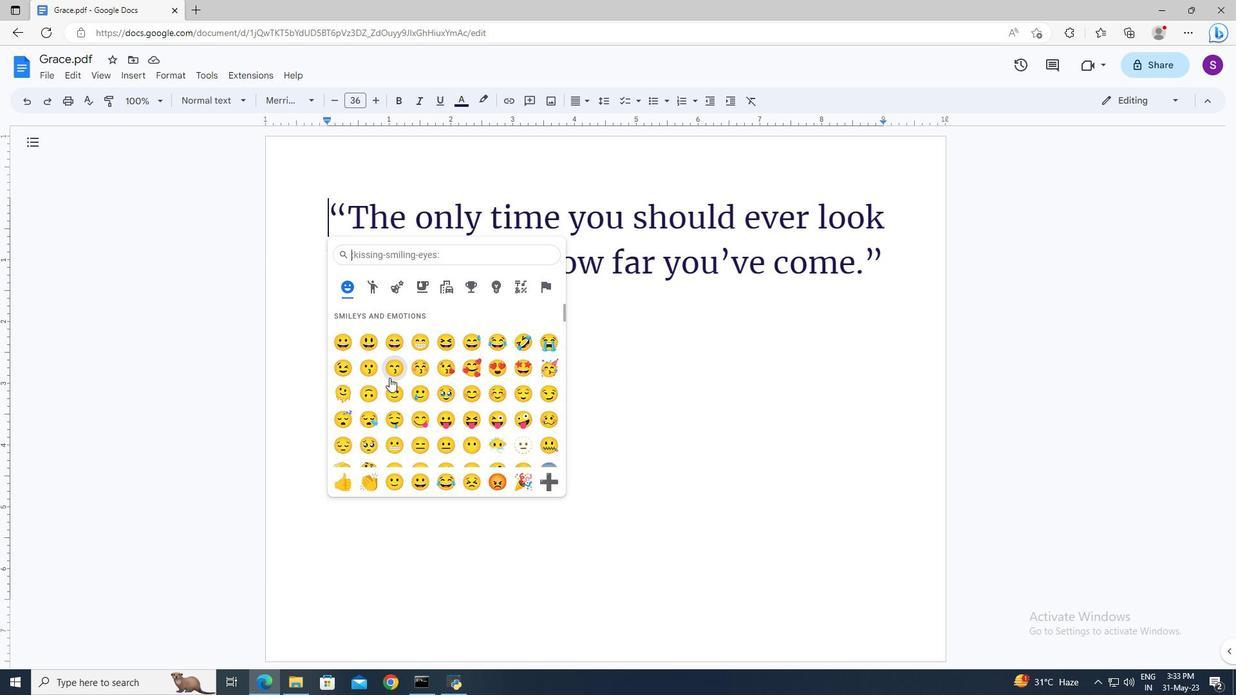 
Action: Mouse moved to (390, 378)
Screenshot: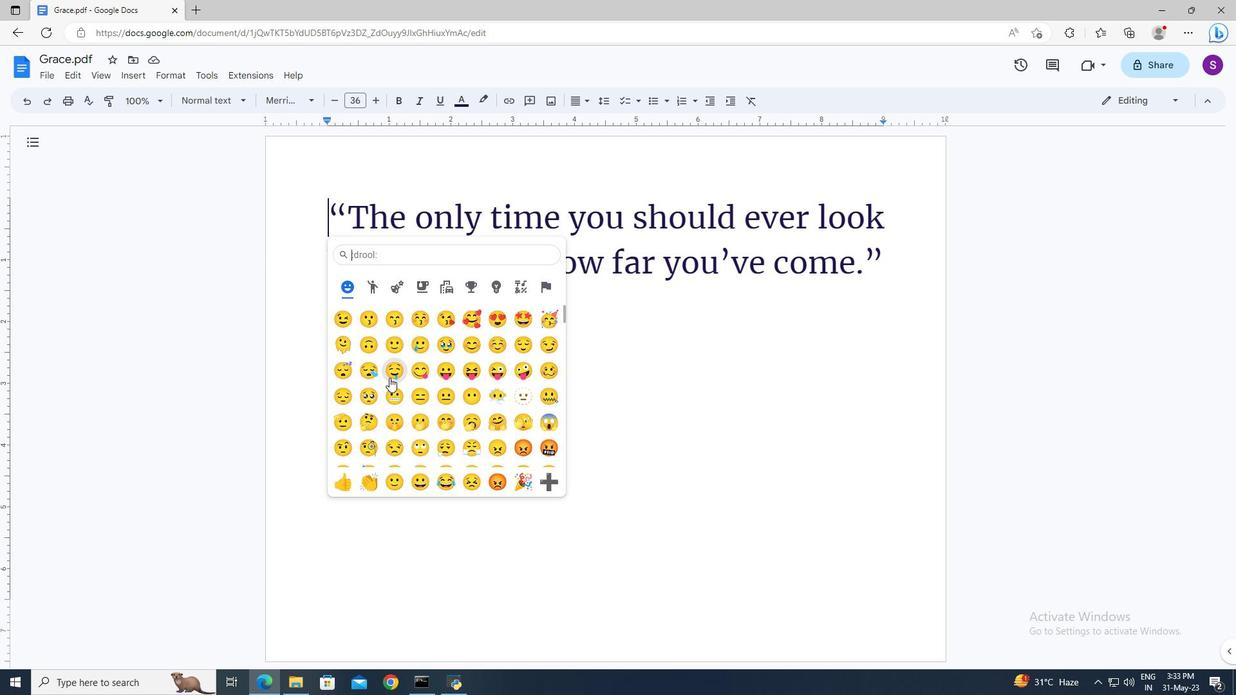 
Action: Mouse scrolled (390, 377) with delta (0, 0)
Screenshot: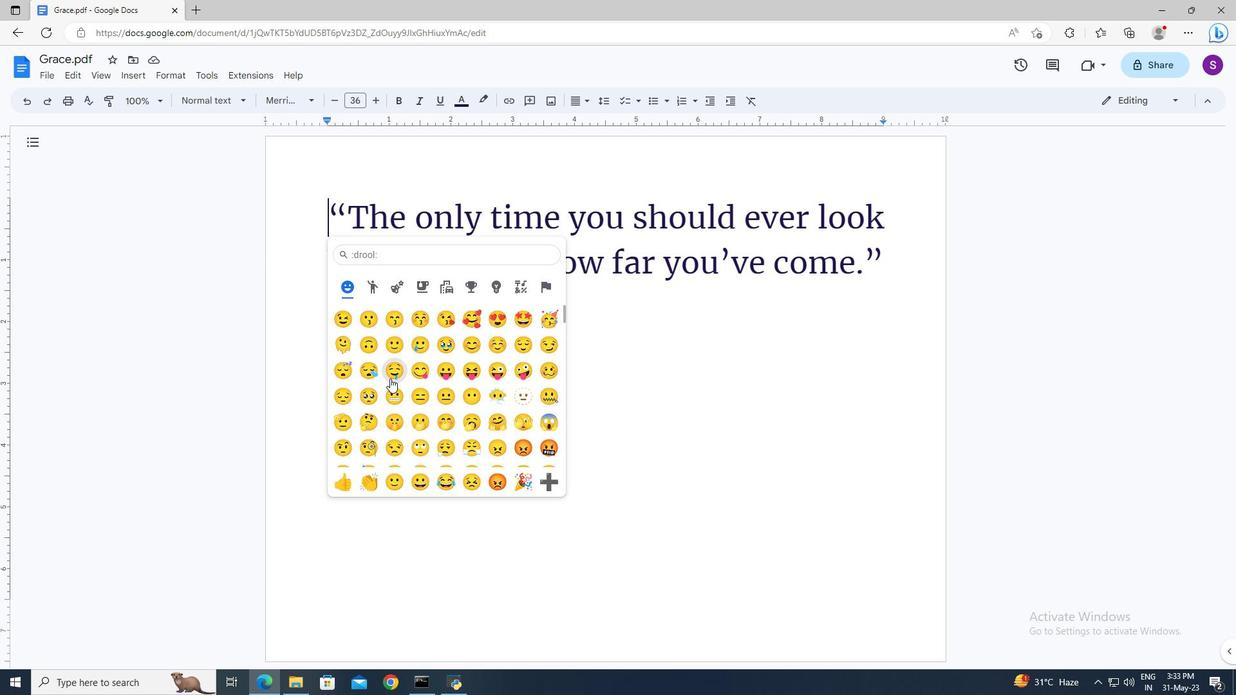 
Action: Mouse scrolled (390, 377) with delta (0, 0)
Screenshot: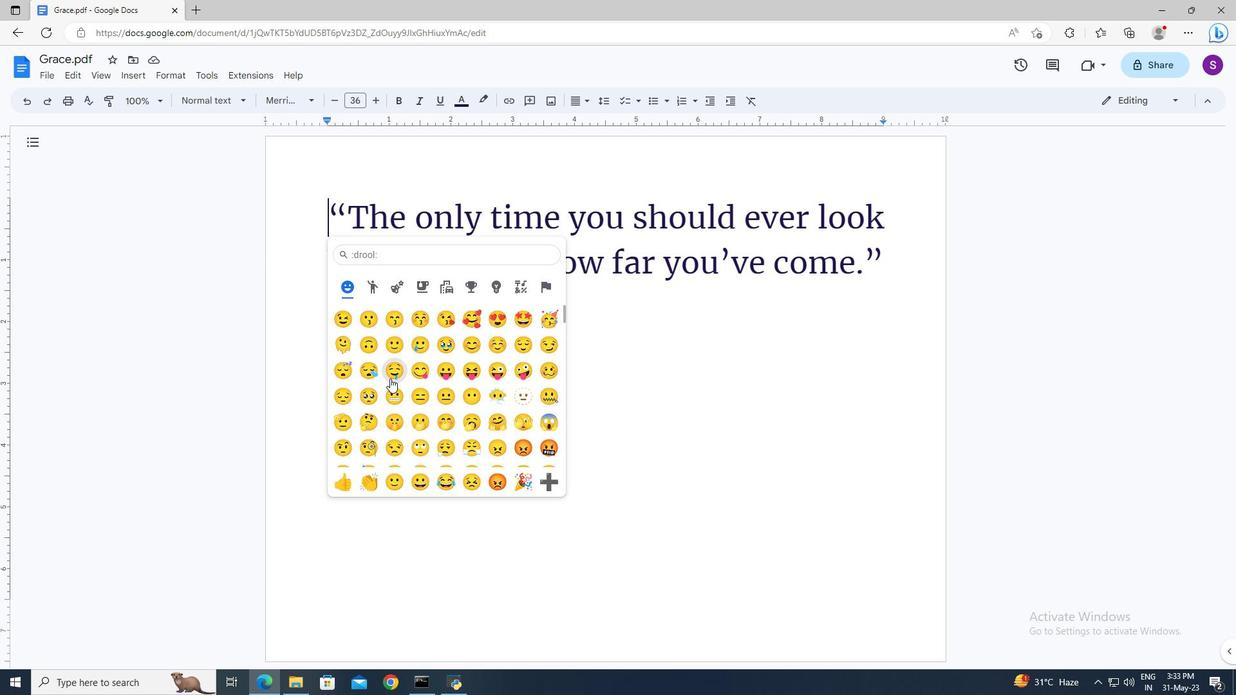 
Action: Mouse scrolled (390, 377) with delta (0, 0)
Screenshot: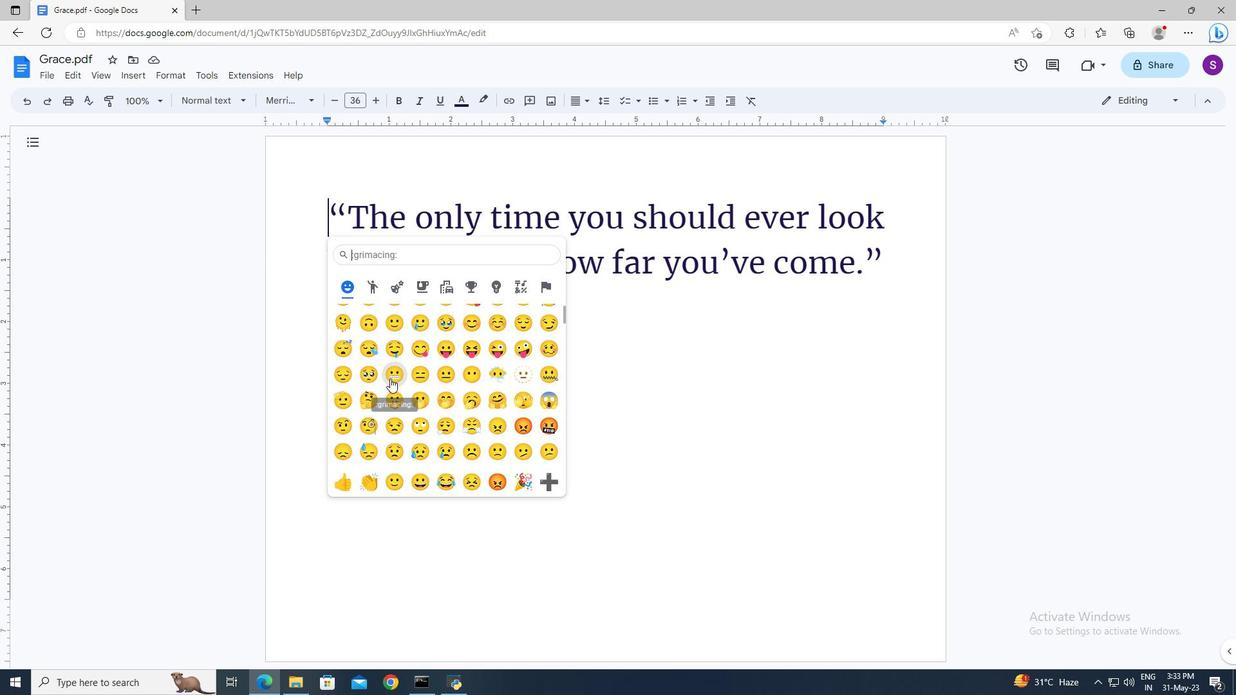 
Action: Mouse scrolled (390, 377) with delta (0, 0)
Screenshot: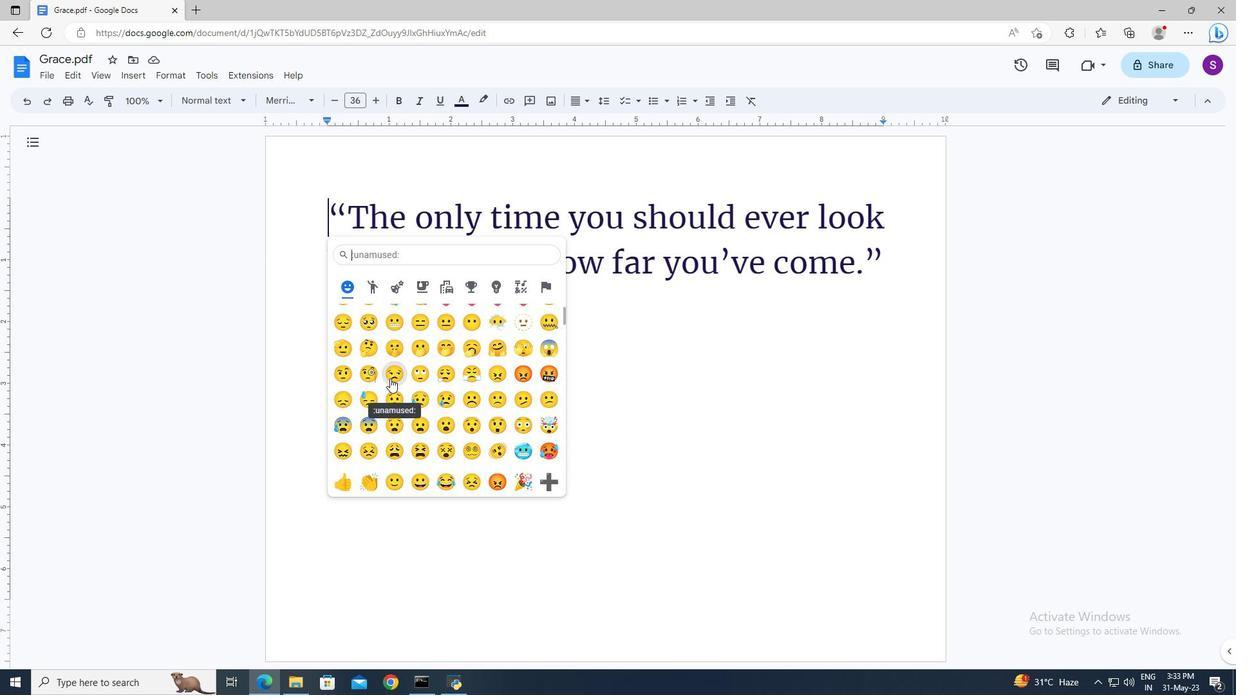 
Action: Mouse scrolled (390, 377) with delta (0, 0)
Screenshot: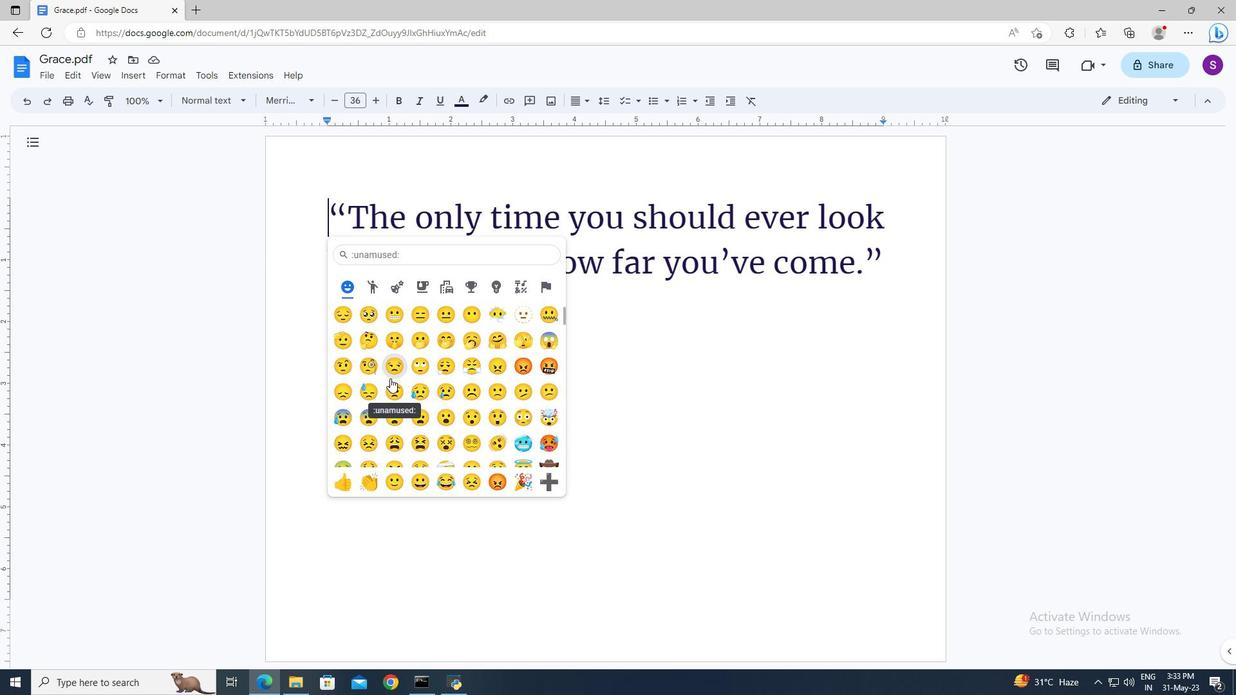 
Action: Mouse scrolled (390, 377) with delta (0, 0)
Screenshot: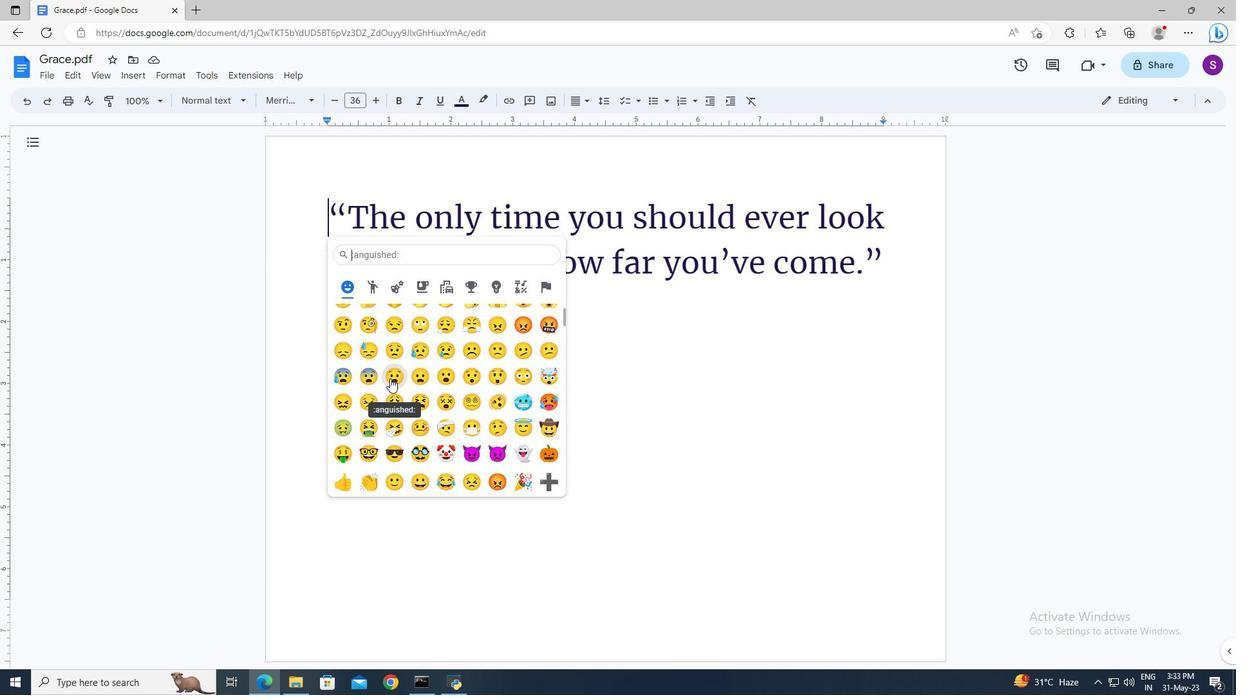 
Action: Mouse scrolled (390, 377) with delta (0, 0)
Screenshot: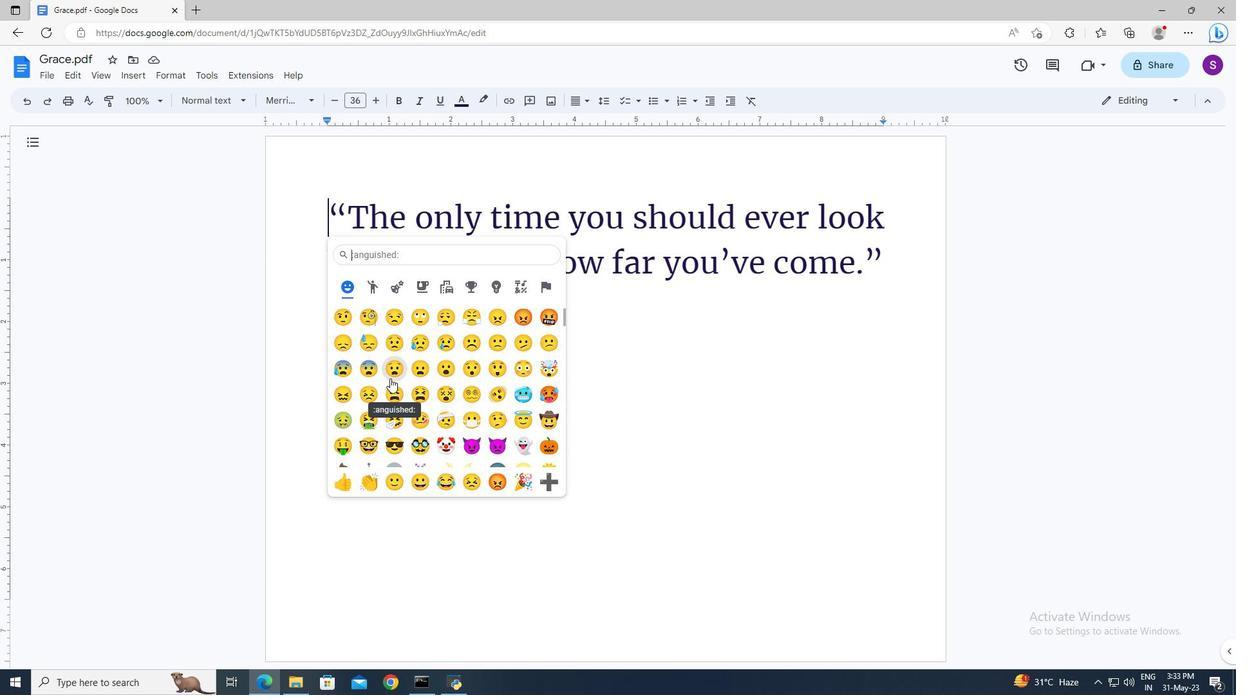 
Action: Mouse scrolled (390, 377) with delta (0, 0)
Screenshot: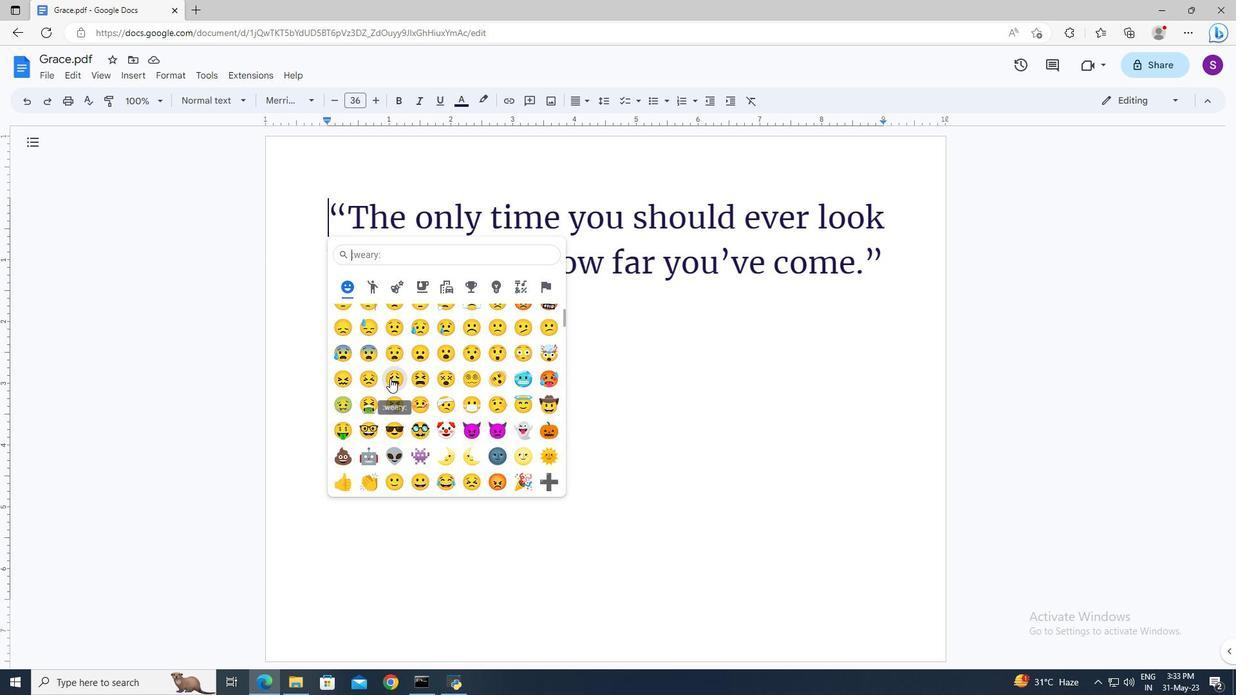 
Action: Mouse scrolled (390, 377) with delta (0, 0)
Screenshot: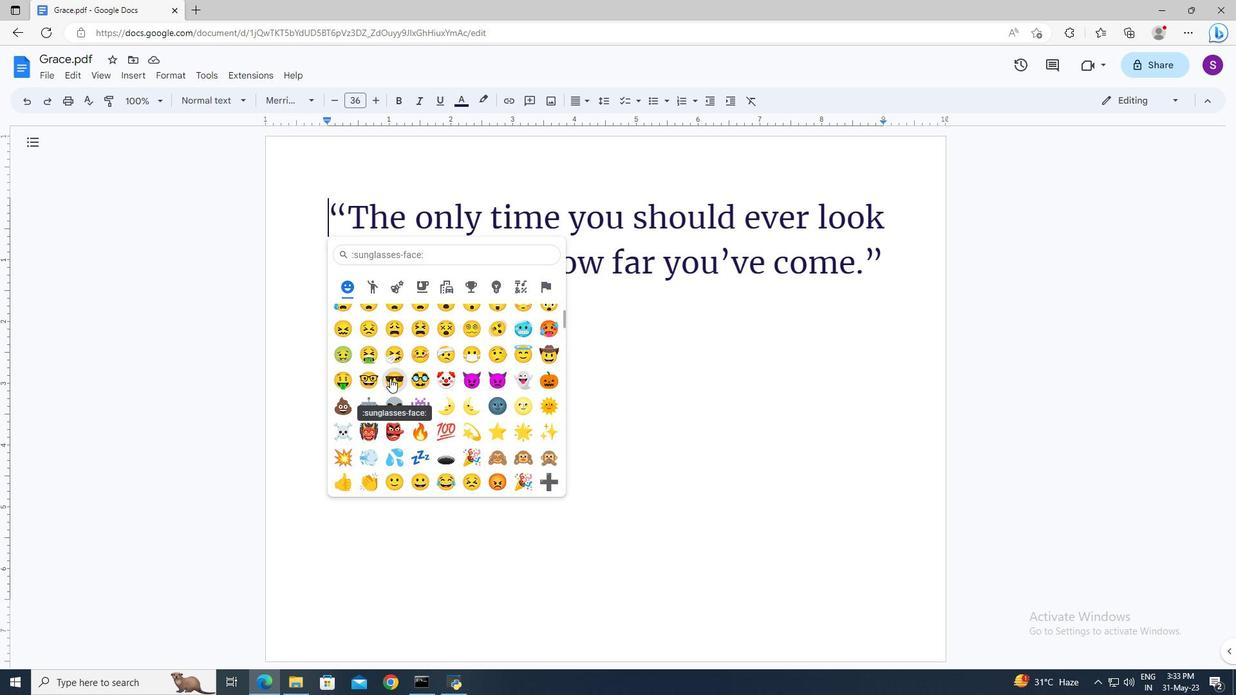 
Action: Mouse scrolled (390, 377) with delta (0, 0)
Screenshot: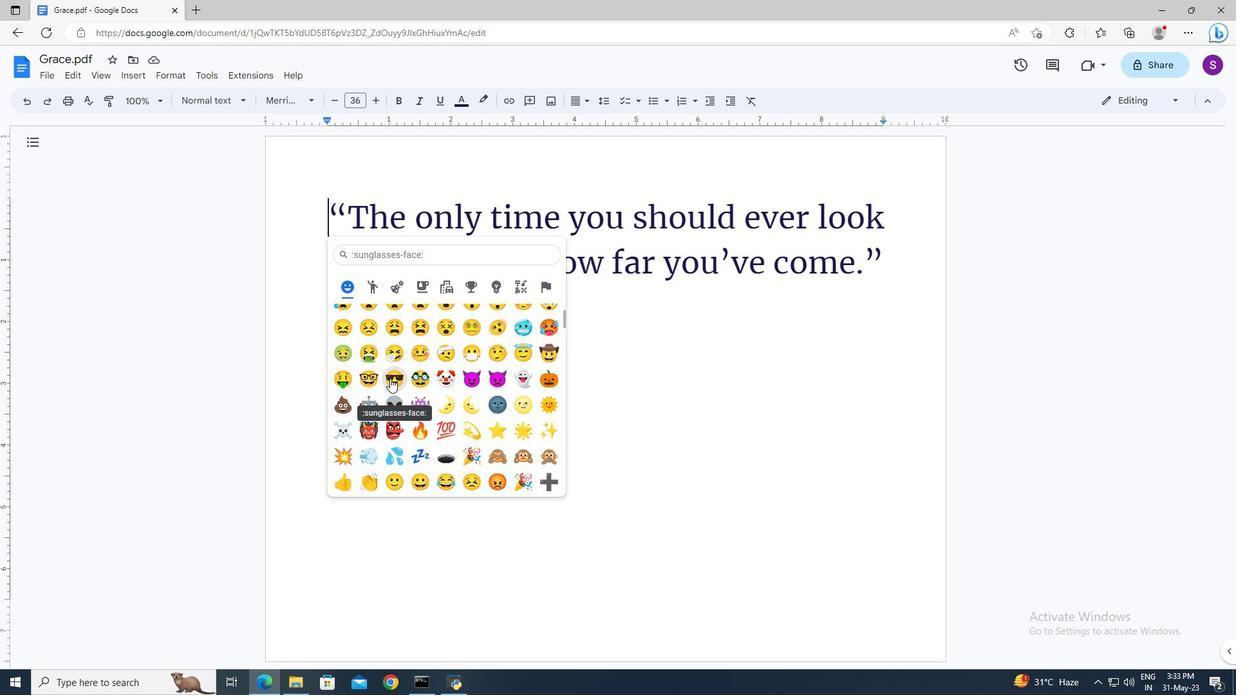 
Action: Mouse scrolled (390, 377) with delta (0, 0)
Screenshot: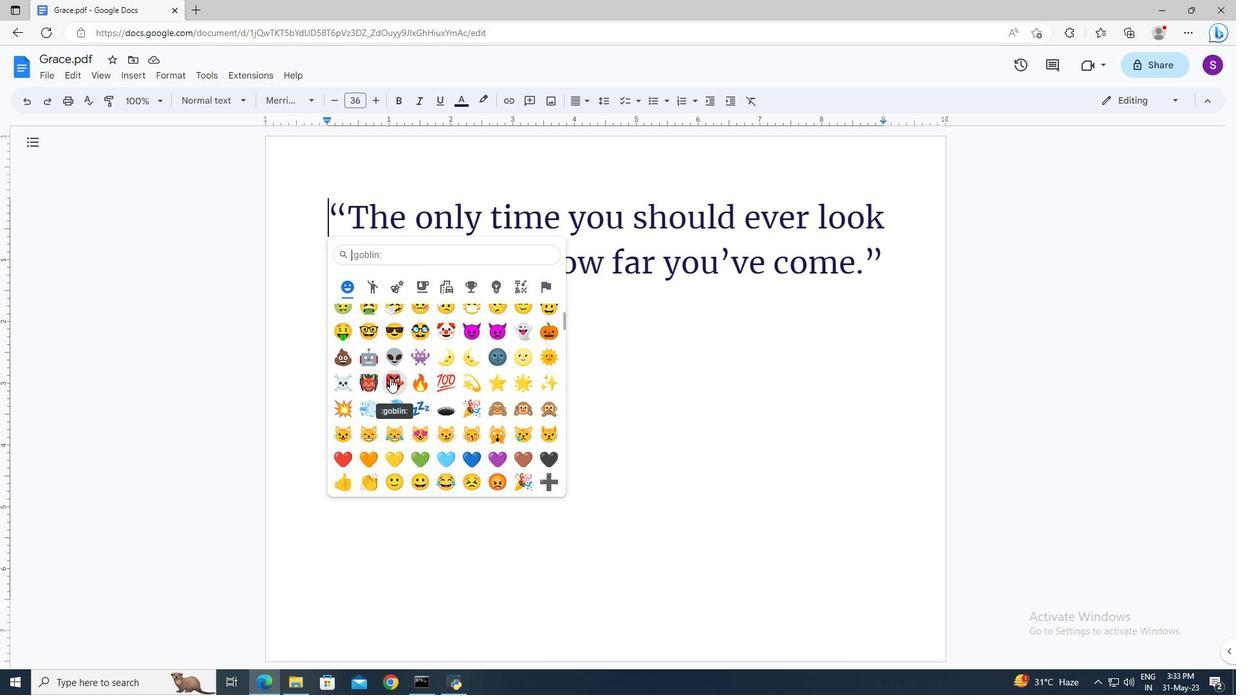
Action: Mouse scrolled (390, 377) with delta (0, 0)
Screenshot: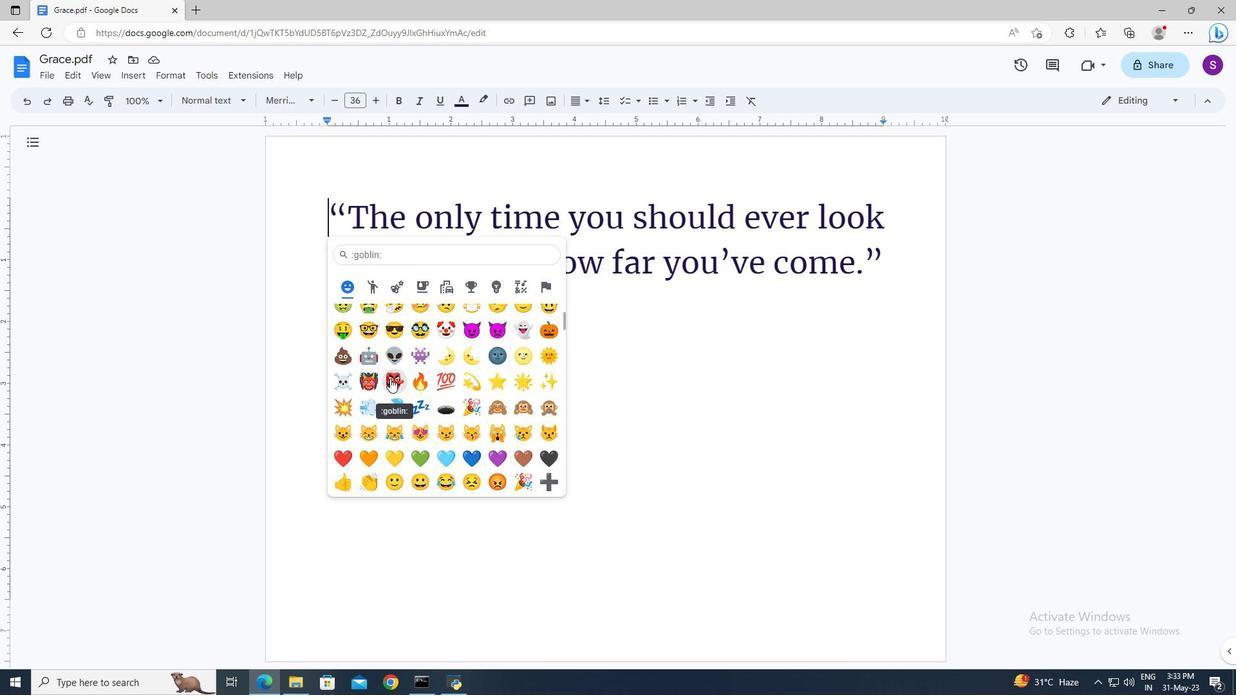 
Action: Mouse moved to (395, 442)
Screenshot: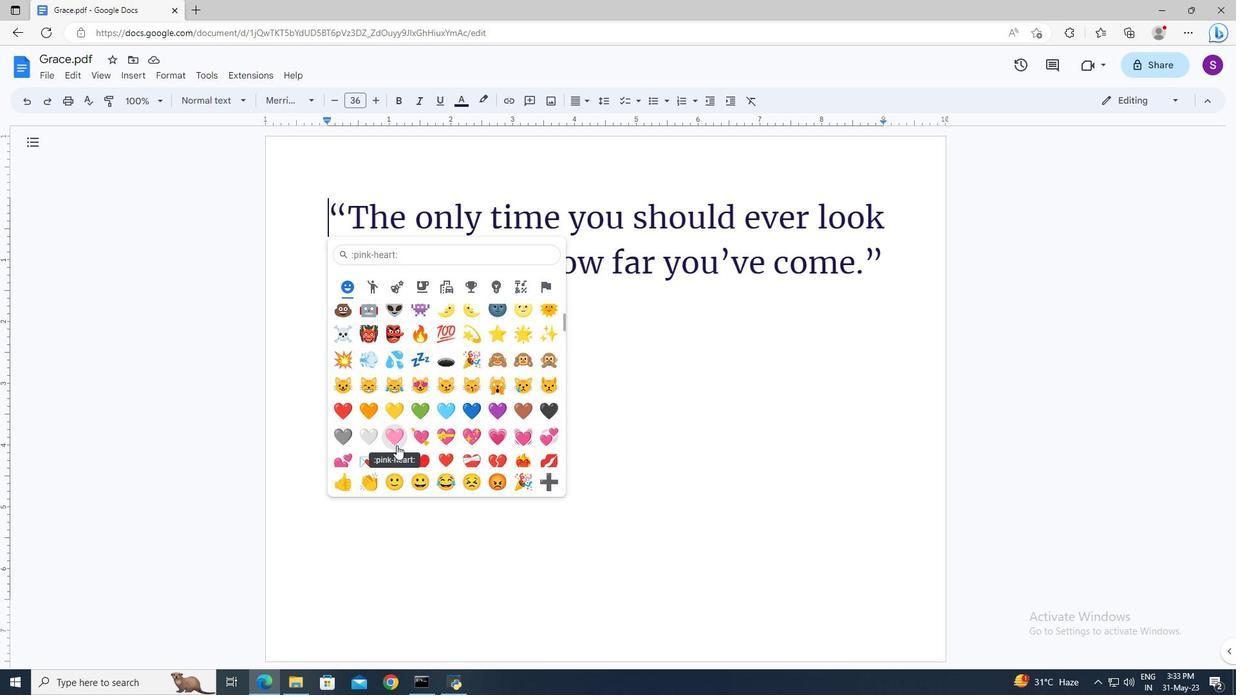 
Action: Mouse pressed left at (395, 442)
Screenshot: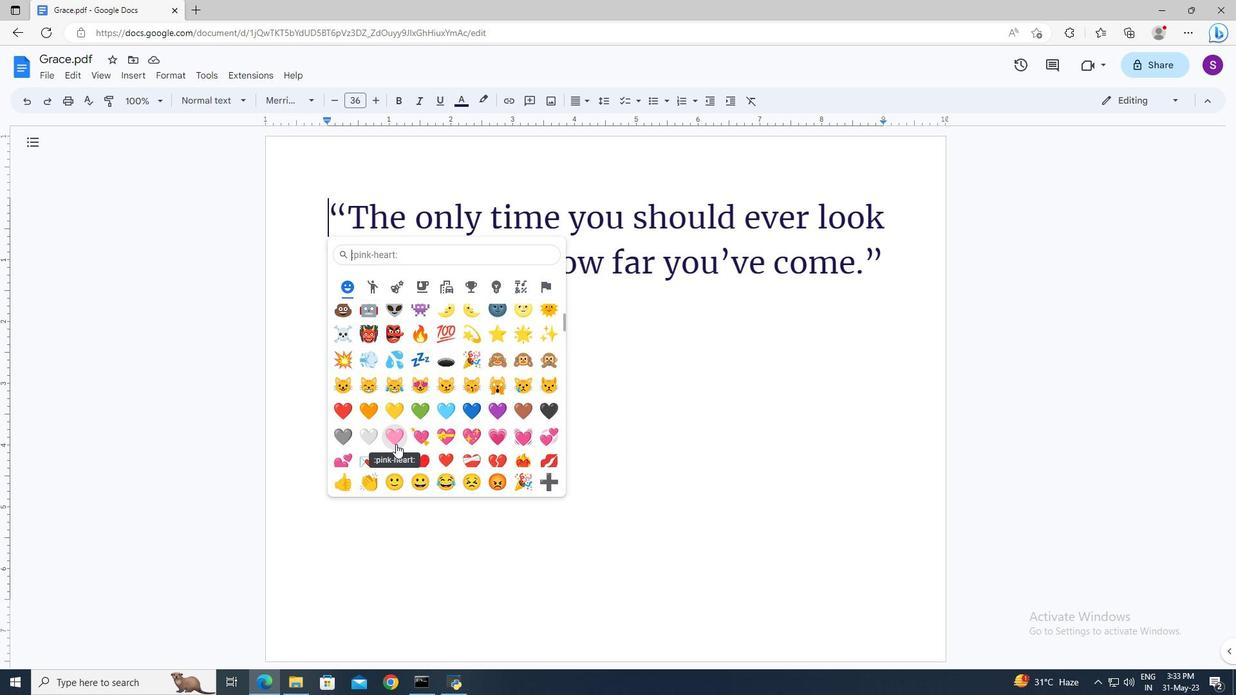 
Action: Mouse moved to (480, 413)
Screenshot: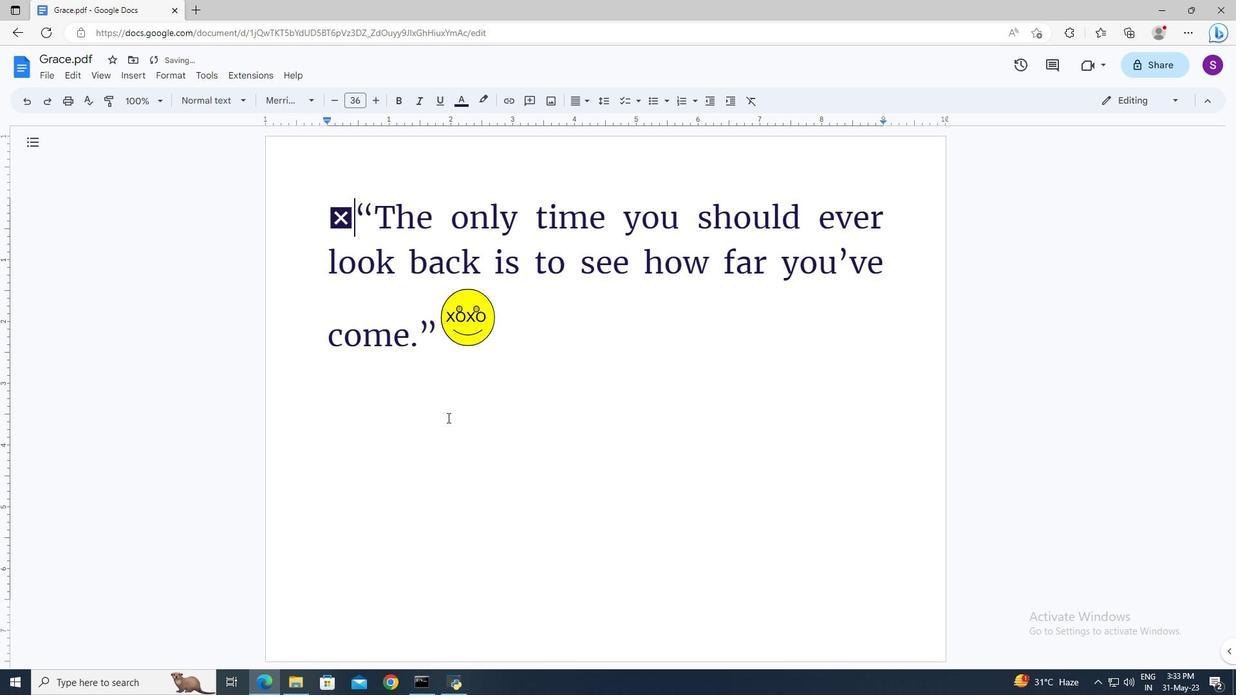 
